 Task: Look for space in Hubli, India from 6th September, 2023 to 10th September, 2023 for 1 adult in price range Rs.10000 to Rs.15000. Place can be private room with 1  bedroom having 1 bed and 1 bathroom. Property type can be house, flat, guest house, hotel. Booking option can be shelf check-in. Required host language is English.
Action: Mouse moved to (402, 101)
Screenshot: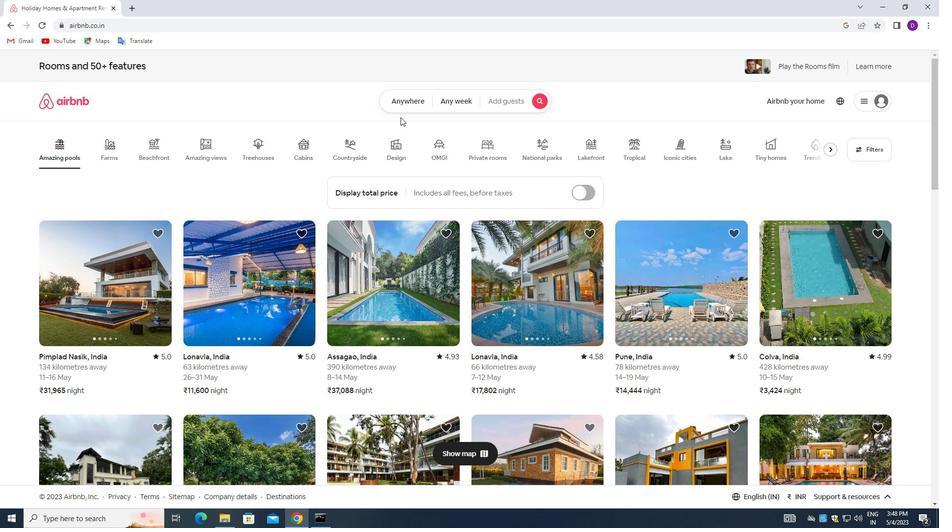 
Action: Mouse pressed left at (402, 101)
Screenshot: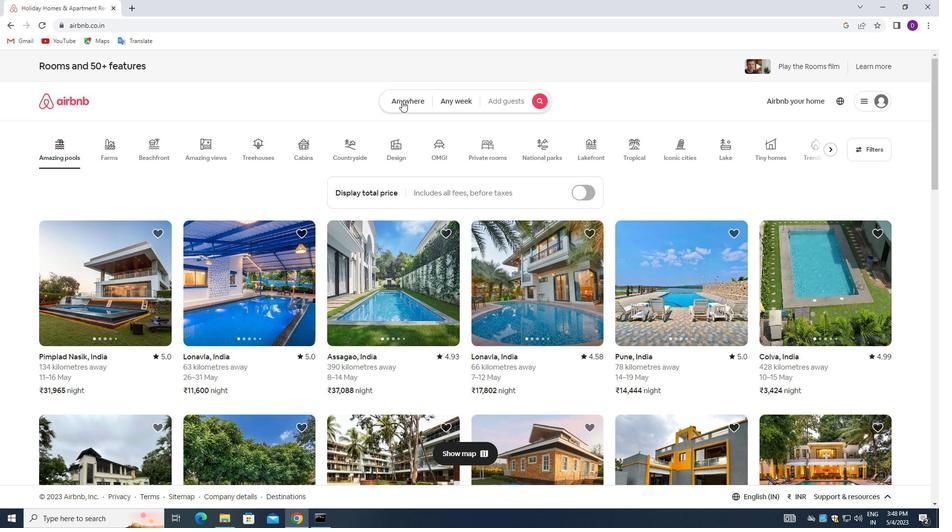 
Action: Mouse moved to (367, 145)
Screenshot: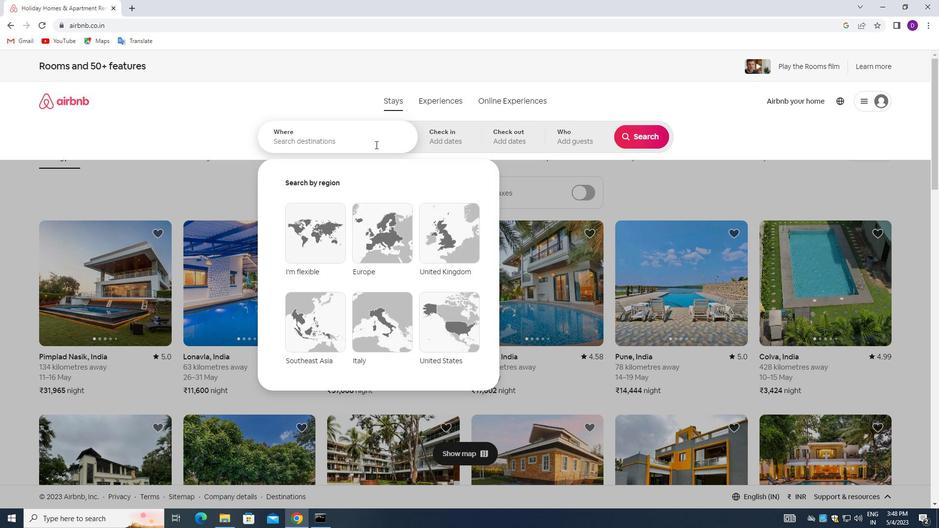 
Action: Mouse pressed left at (367, 145)
Screenshot: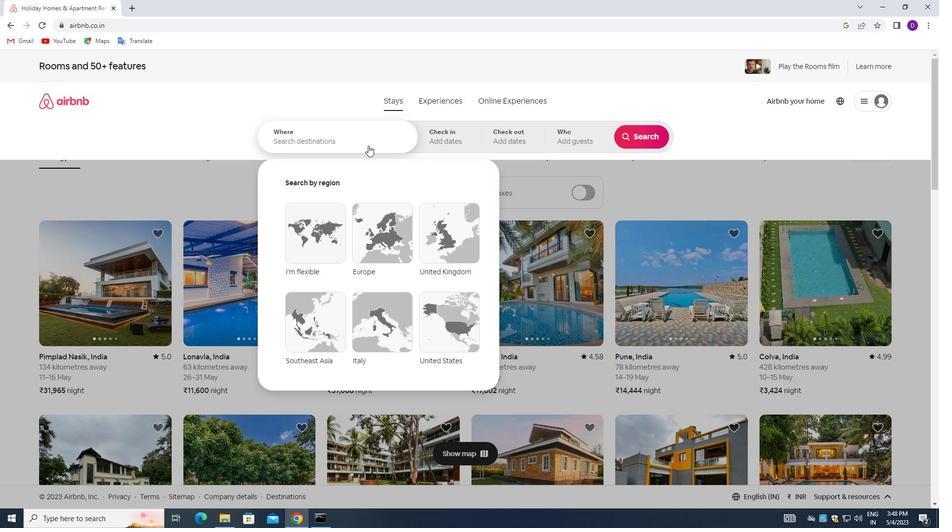 
Action: Mouse moved to (209, 122)
Screenshot: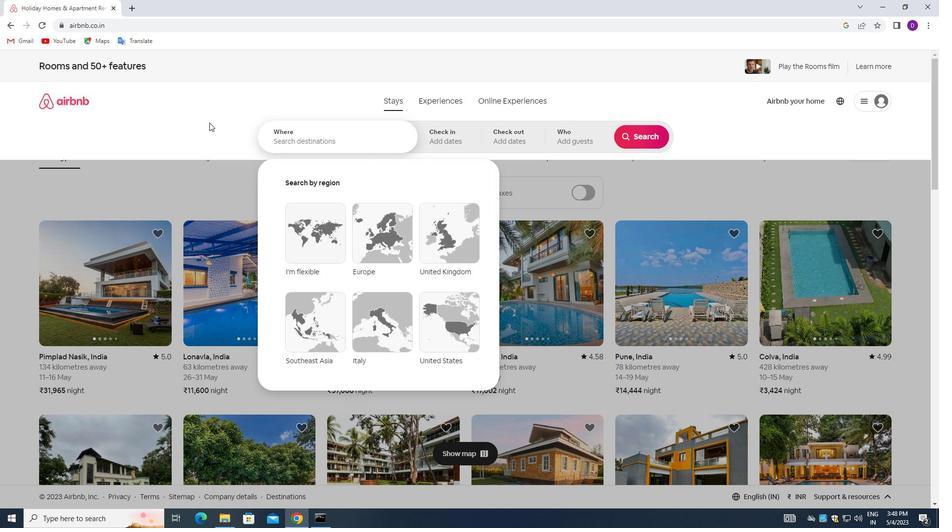 
Action: Key pressed <Key.shift>HUBLI,<Key.space><Key.shift>INDIA<Key.enter>
Screenshot: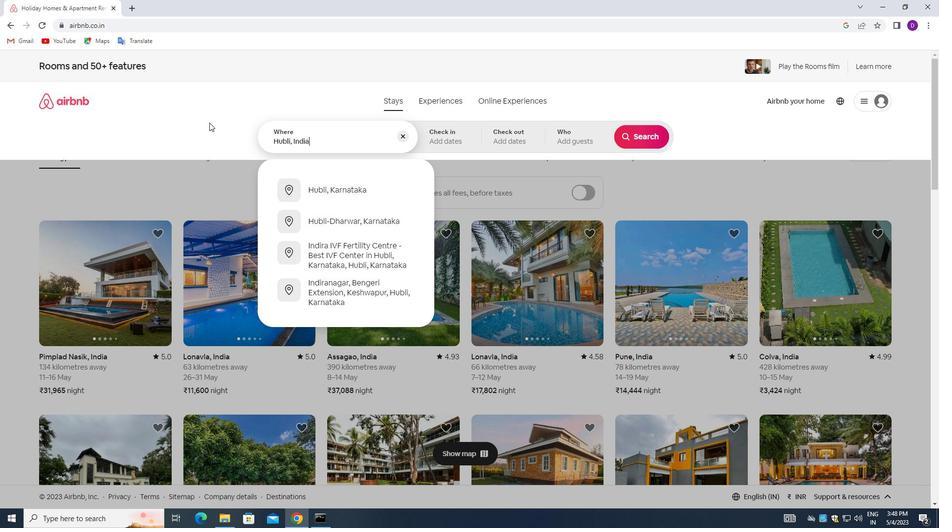 
Action: Mouse moved to (635, 219)
Screenshot: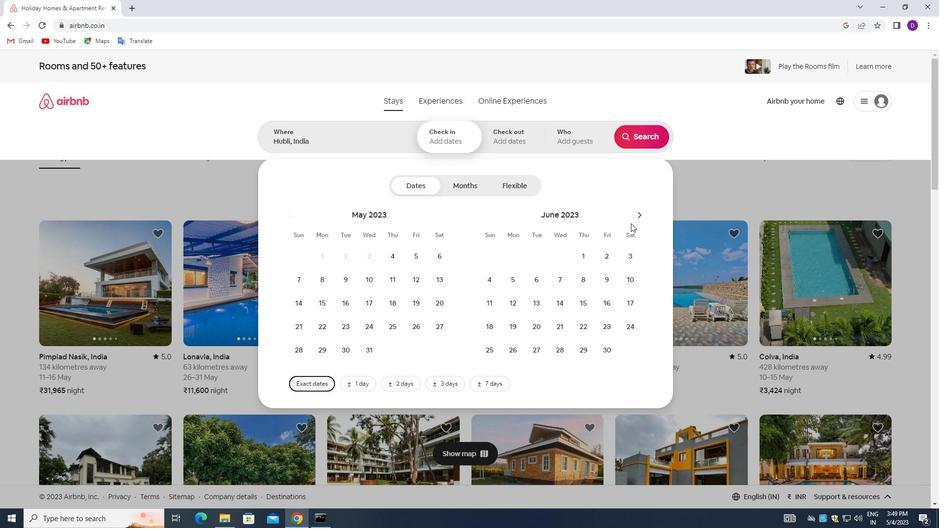 
Action: Mouse pressed left at (635, 219)
Screenshot: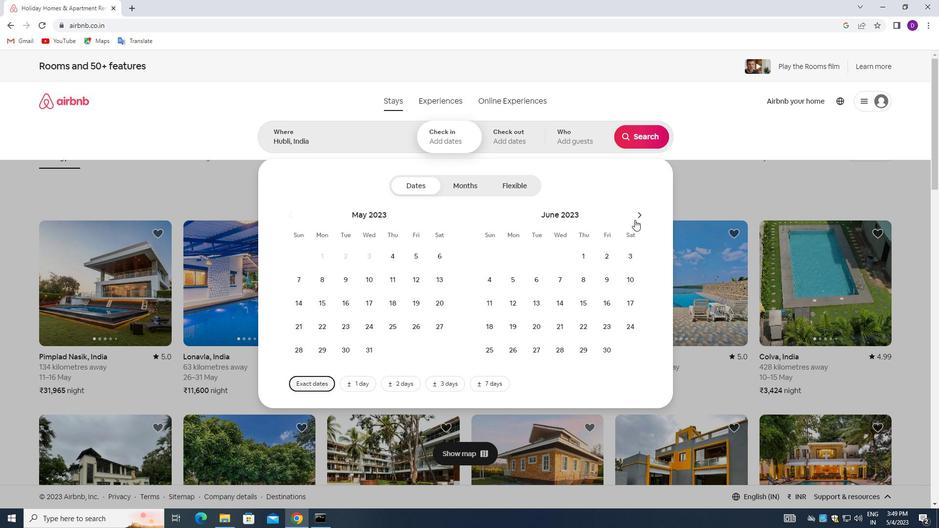 
Action: Mouse moved to (637, 218)
Screenshot: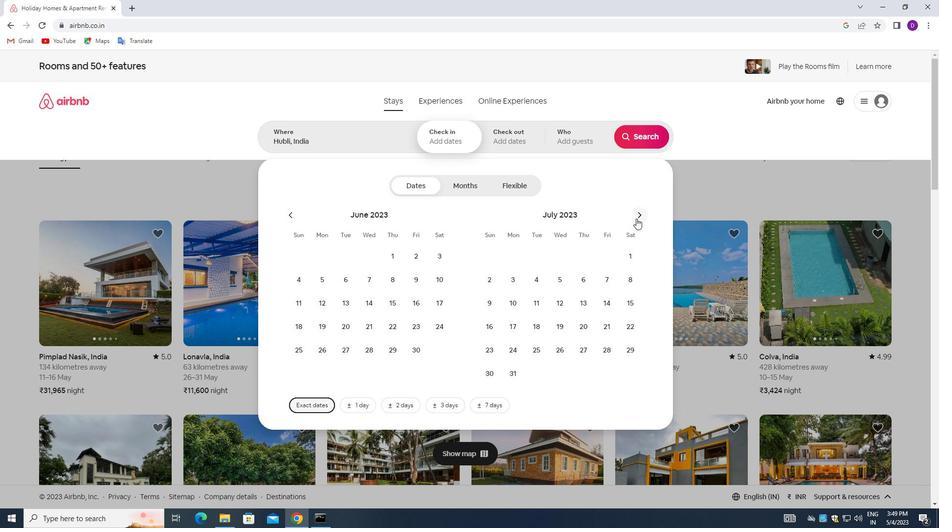 
Action: Mouse pressed left at (637, 218)
Screenshot: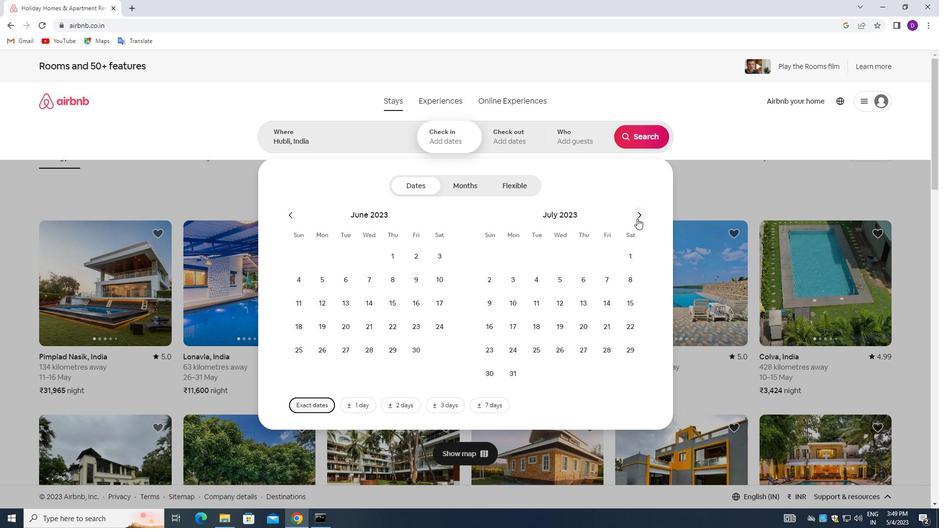 
Action: Mouse pressed left at (637, 218)
Screenshot: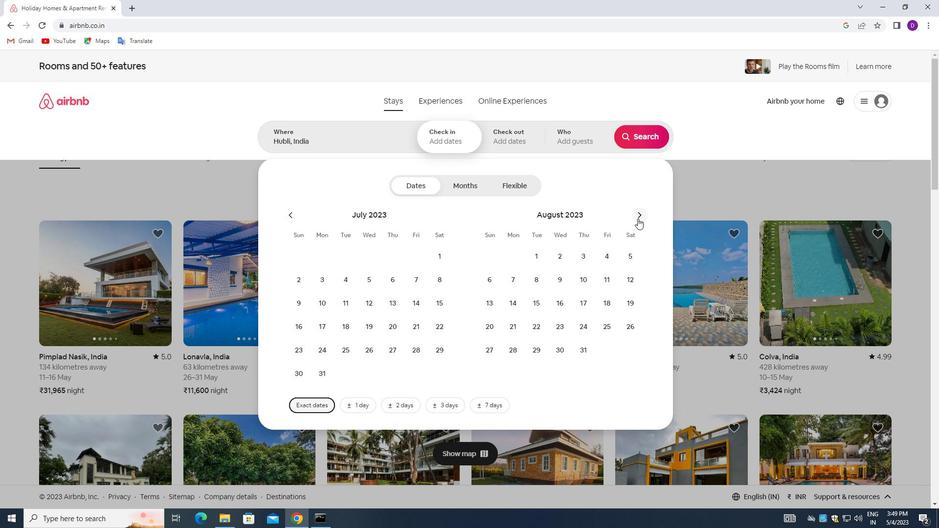 
Action: Mouse moved to (561, 275)
Screenshot: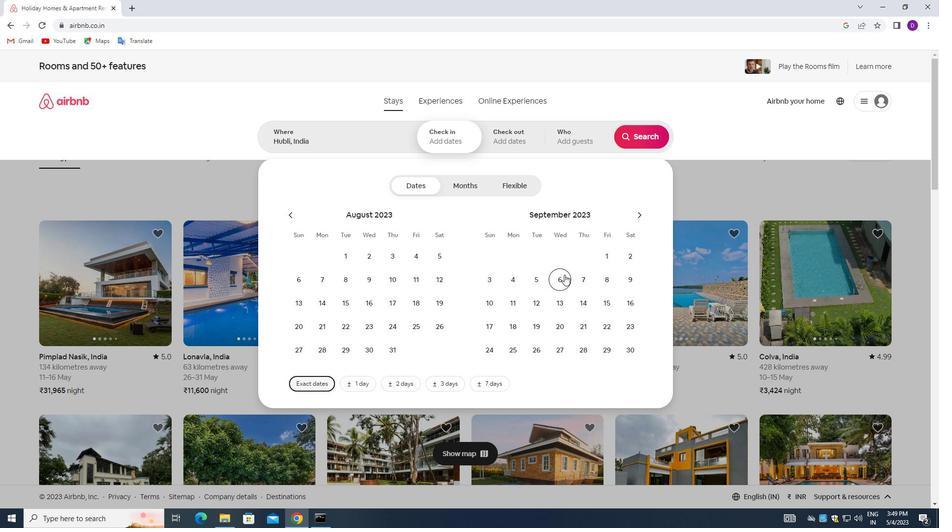 
Action: Mouse pressed left at (561, 275)
Screenshot: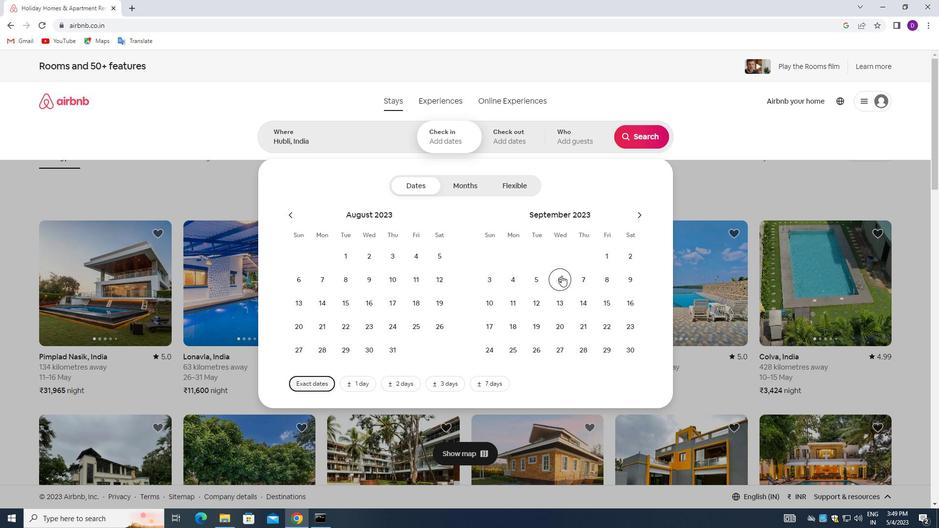 
Action: Mouse moved to (497, 300)
Screenshot: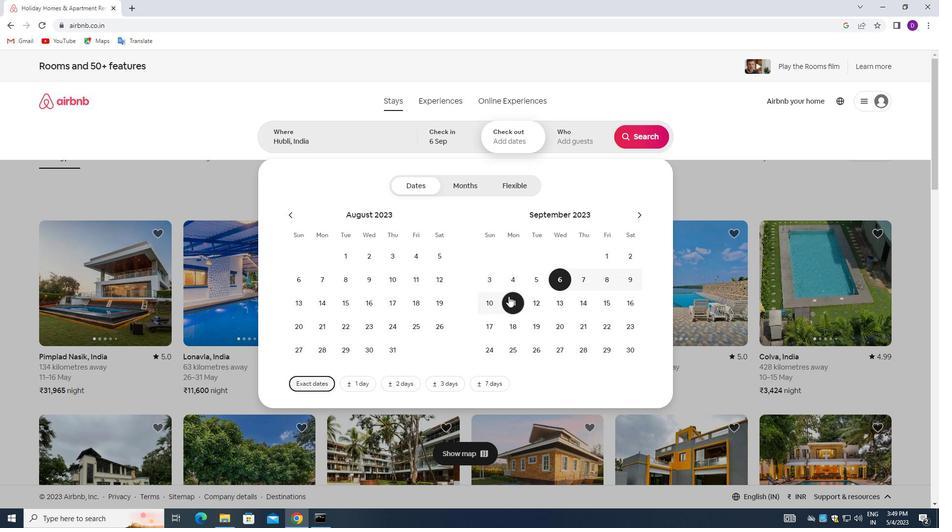 
Action: Mouse pressed left at (497, 300)
Screenshot: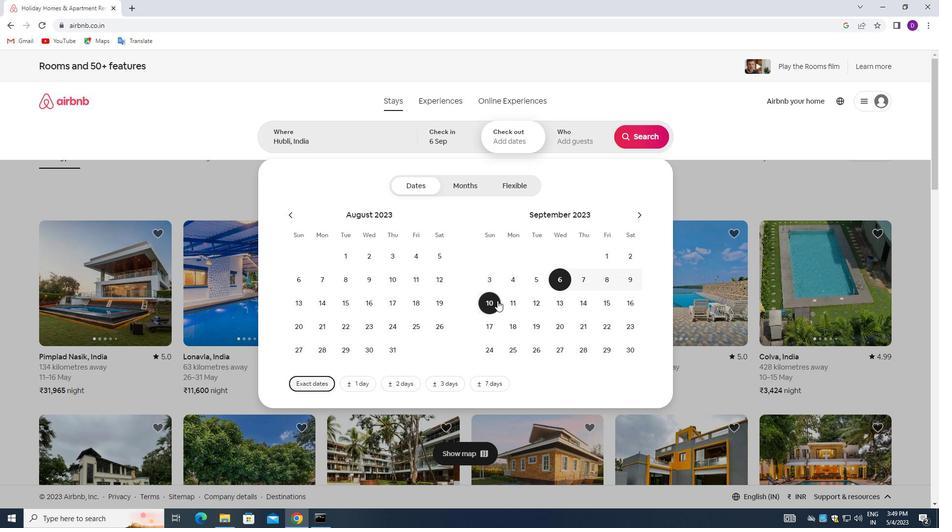 
Action: Mouse moved to (573, 140)
Screenshot: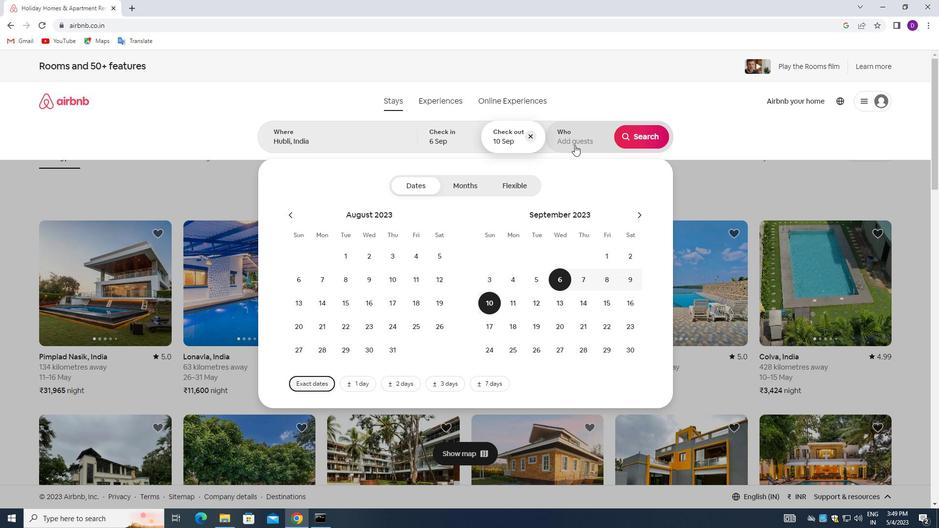 
Action: Mouse pressed left at (573, 140)
Screenshot: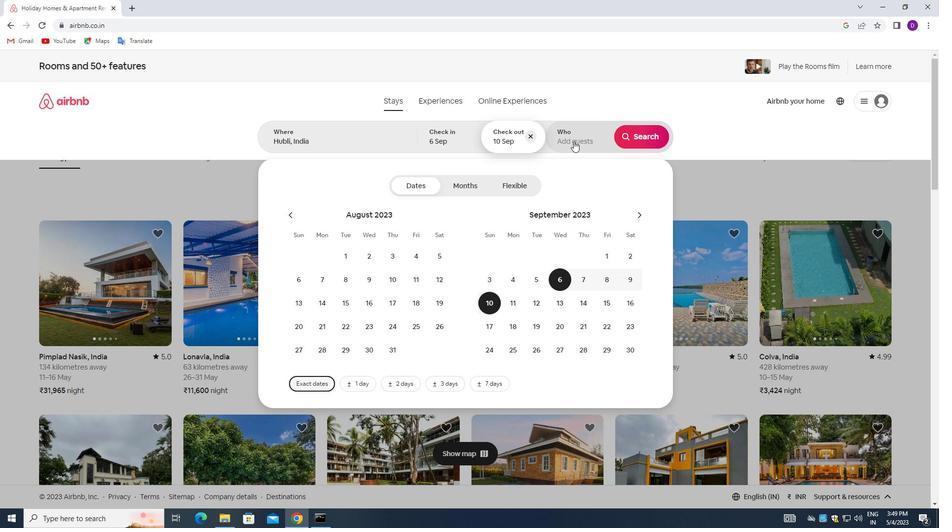 
Action: Mouse moved to (643, 189)
Screenshot: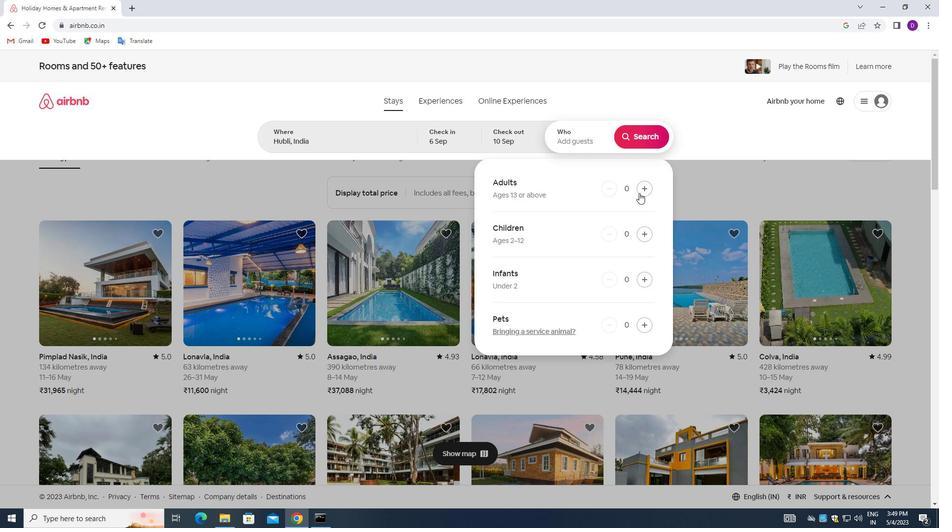 
Action: Mouse pressed left at (643, 189)
Screenshot: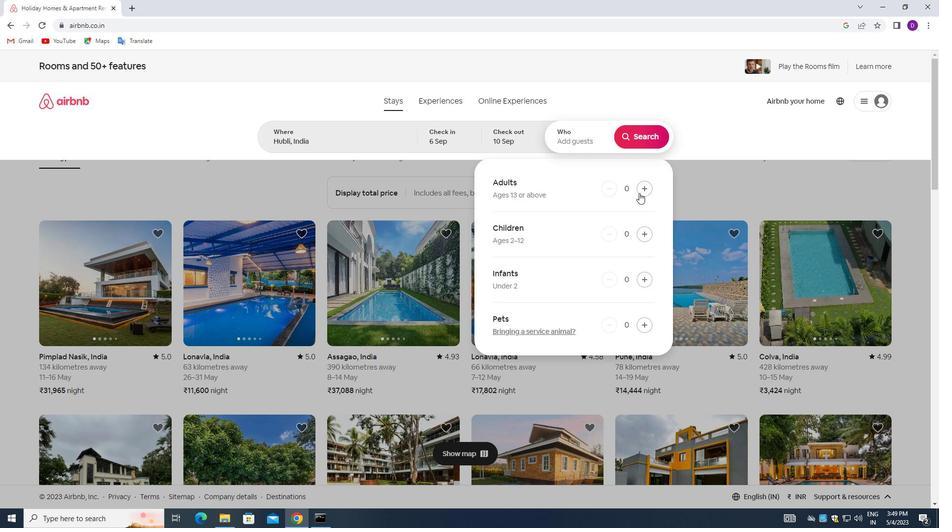 
Action: Mouse moved to (643, 136)
Screenshot: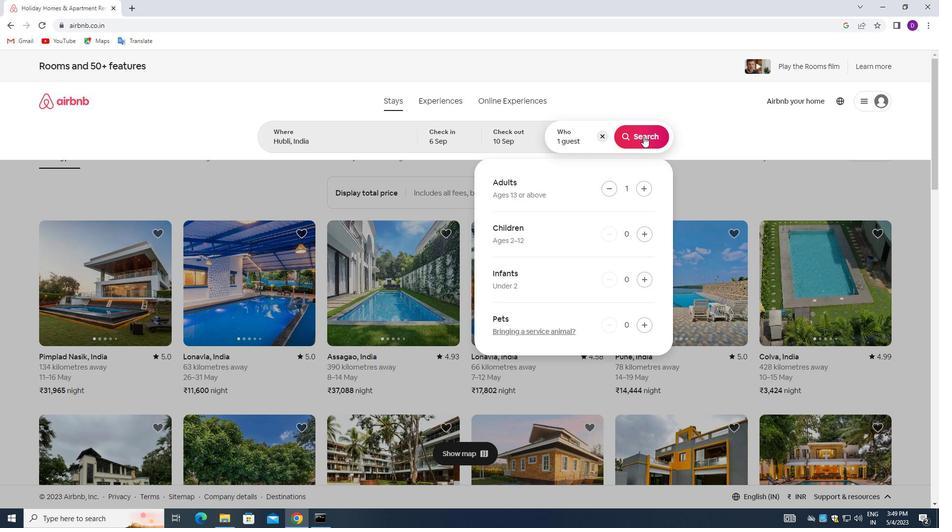 
Action: Mouse pressed left at (643, 136)
Screenshot: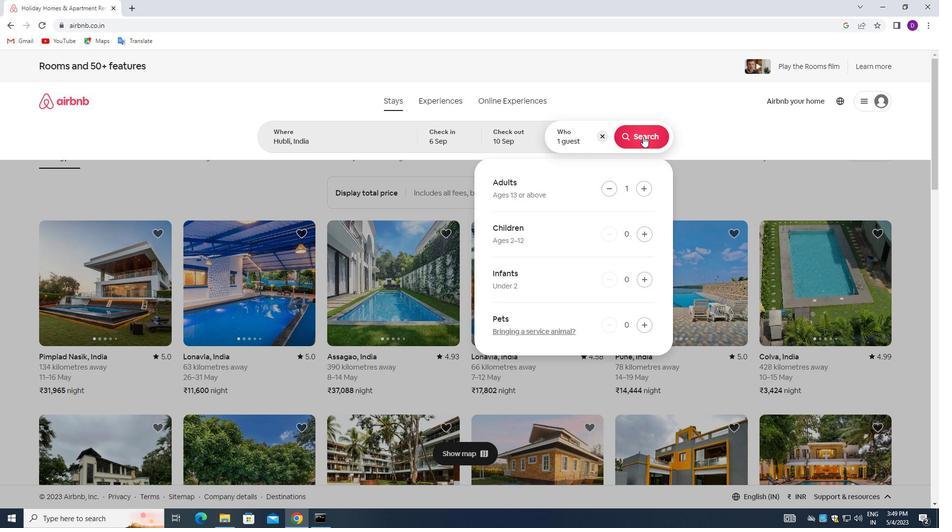 
Action: Mouse moved to (886, 108)
Screenshot: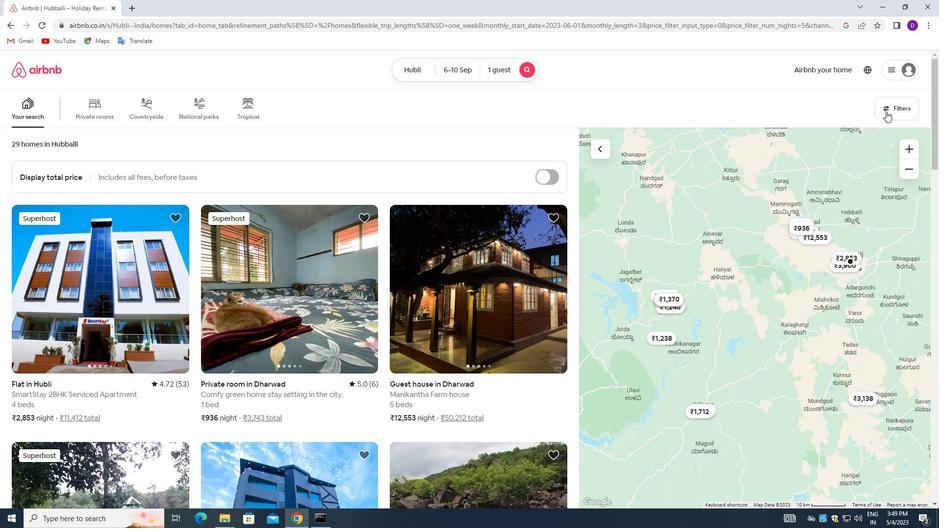 
Action: Mouse pressed left at (886, 108)
Screenshot: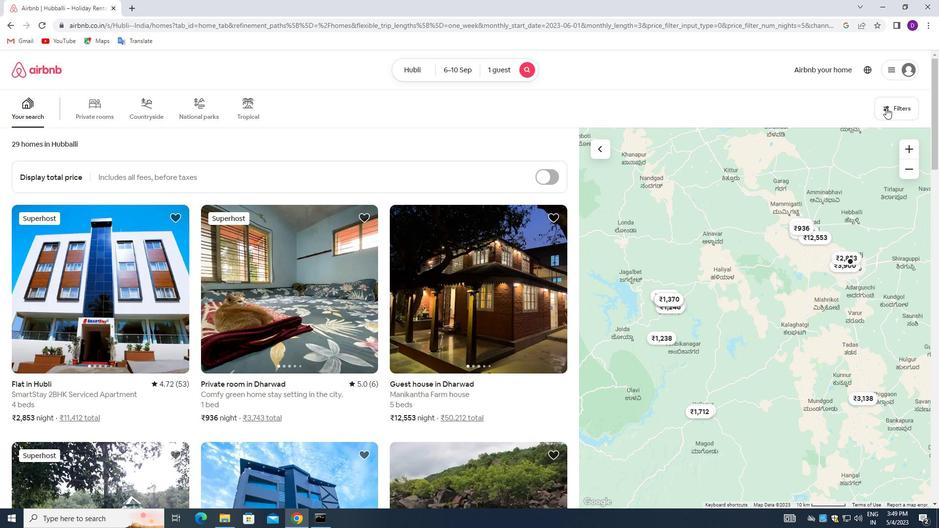 
Action: Mouse moved to (348, 233)
Screenshot: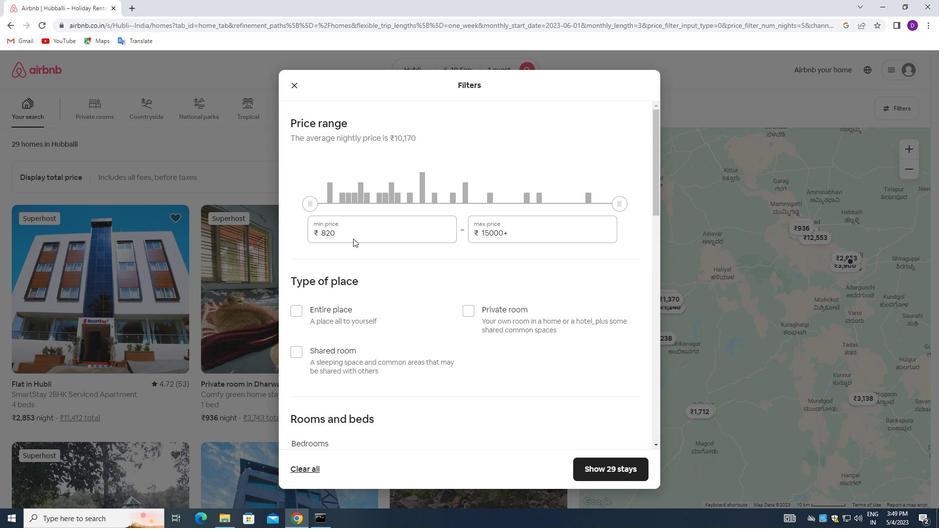 
Action: Mouse pressed left at (348, 233)
Screenshot: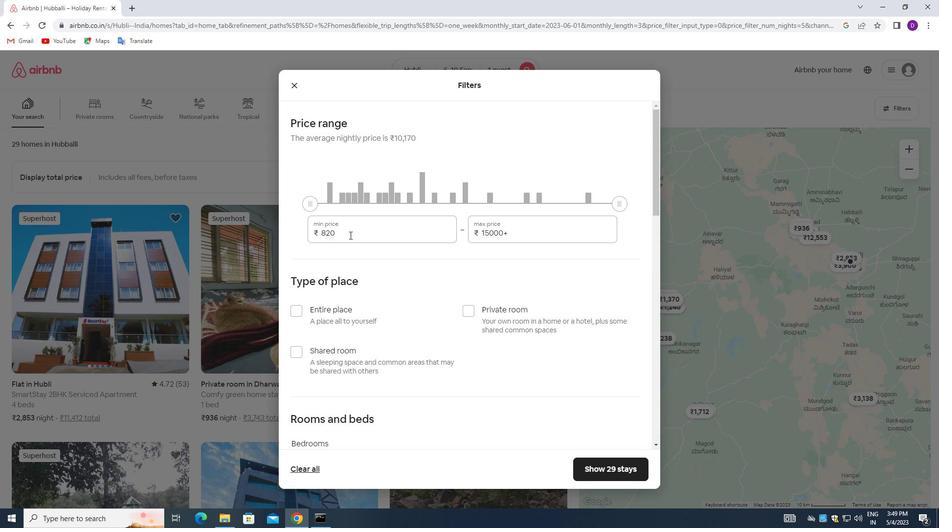
Action: Mouse pressed left at (348, 233)
Screenshot: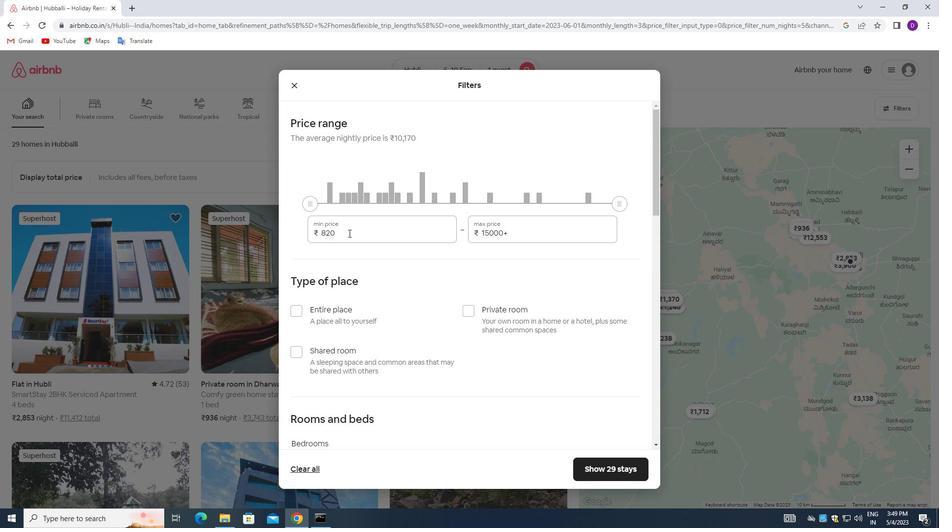 
Action: Key pressed 10000<Key.tab>15000
Screenshot: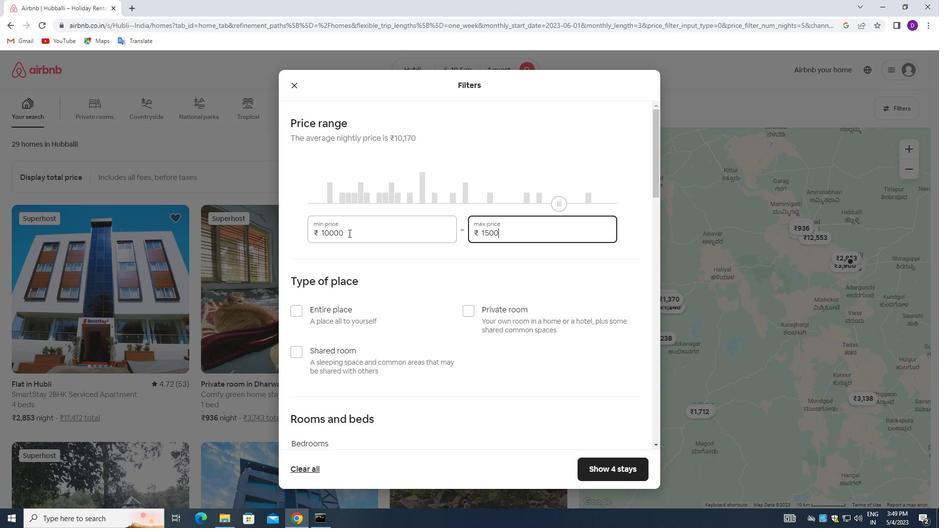 
Action: Mouse moved to (464, 310)
Screenshot: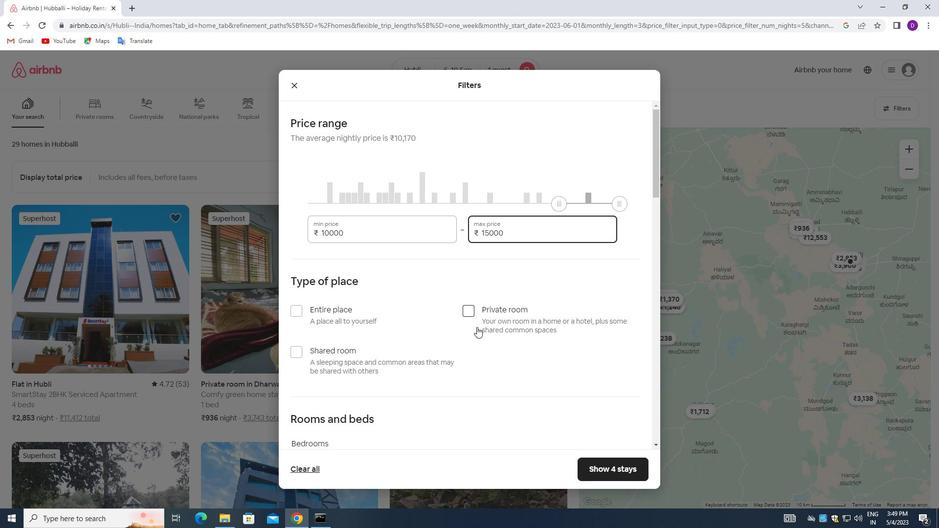 
Action: Mouse pressed left at (464, 310)
Screenshot: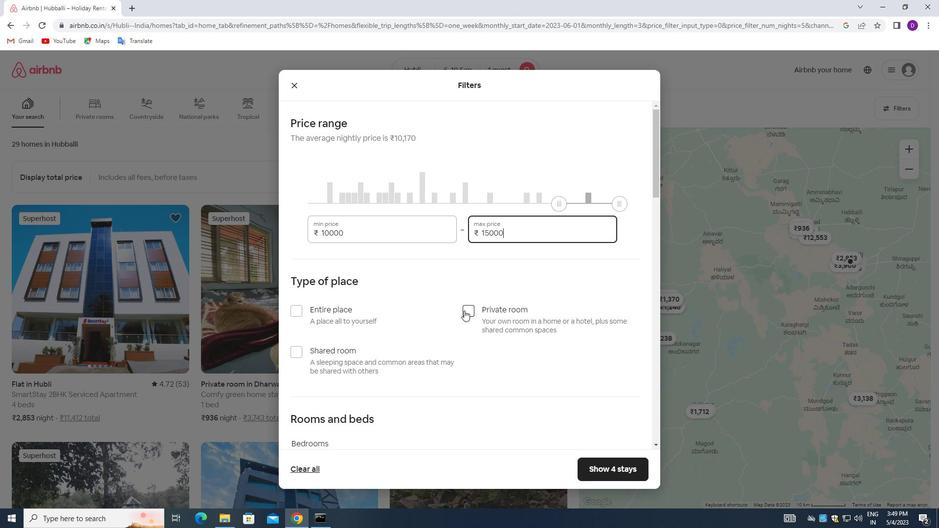 
Action: Mouse moved to (472, 321)
Screenshot: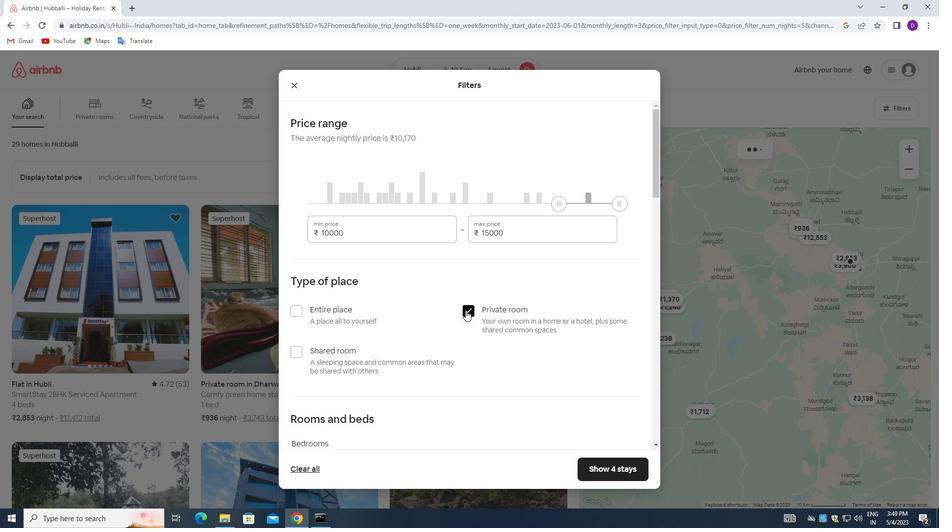 
Action: Mouse scrolled (472, 320) with delta (0, 0)
Screenshot: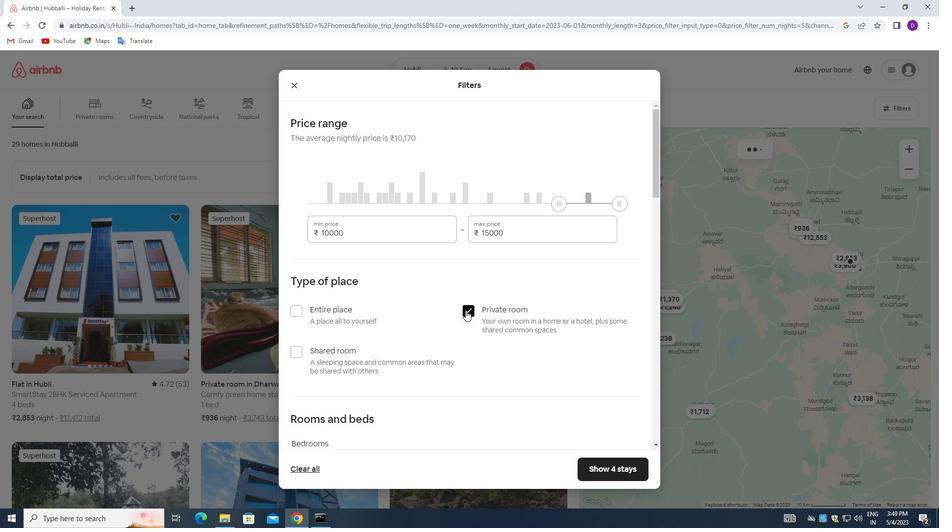
Action: Mouse moved to (473, 326)
Screenshot: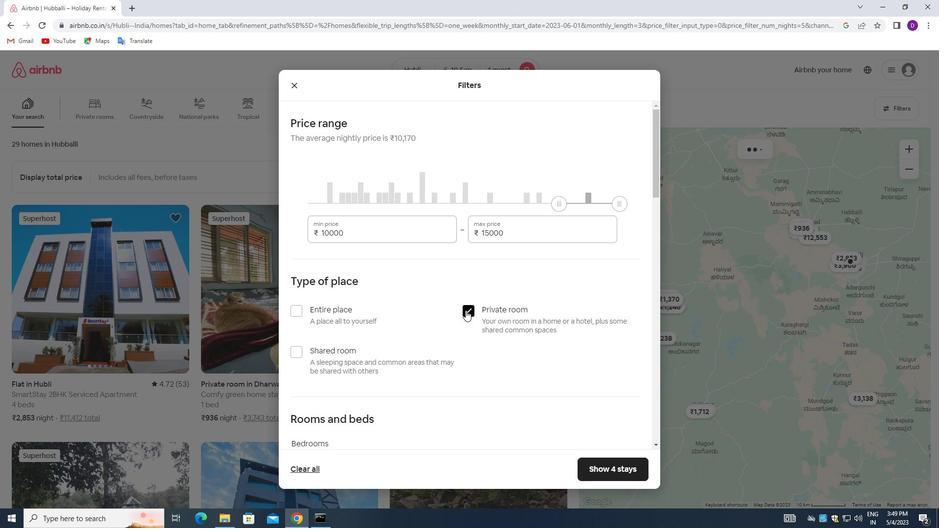 
Action: Mouse scrolled (473, 325) with delta (0, 0)
Screenshot: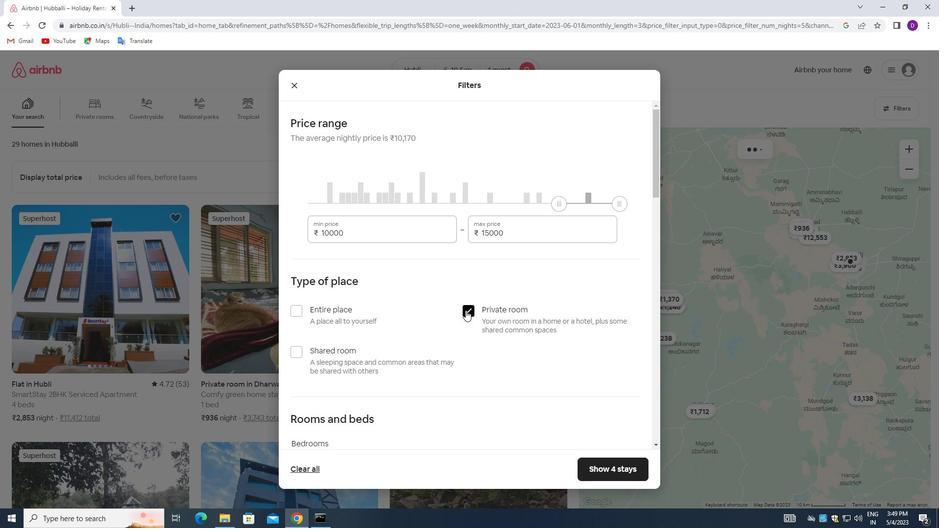 
Action: Mouse moved to (471, 327)
Screenshot: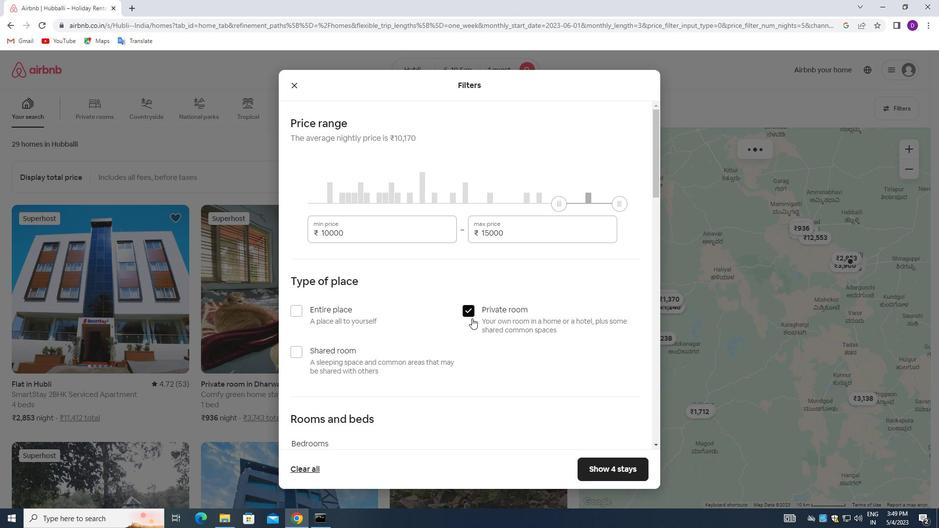 
Action: Mouse scrolled (471, 327) with delta (0, 0)
Screenshot: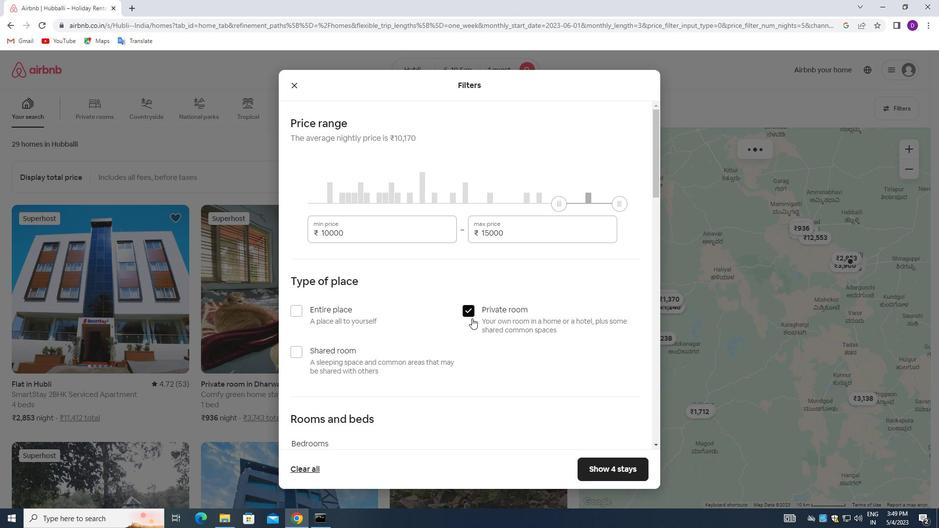 
Action: Mouse moved to (470, 327)
Screenshot: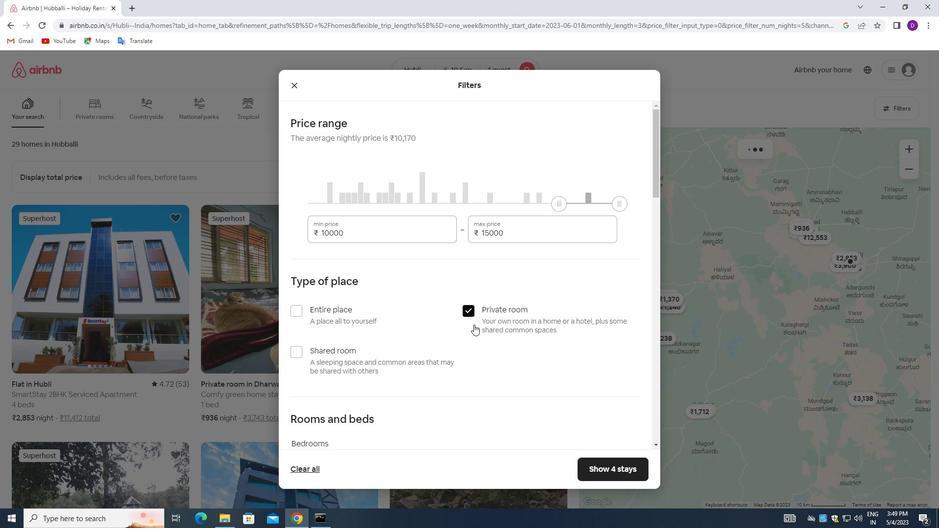 
Action: Mouse scrolled (470, 327) with delta (0, 0)
Screenshot: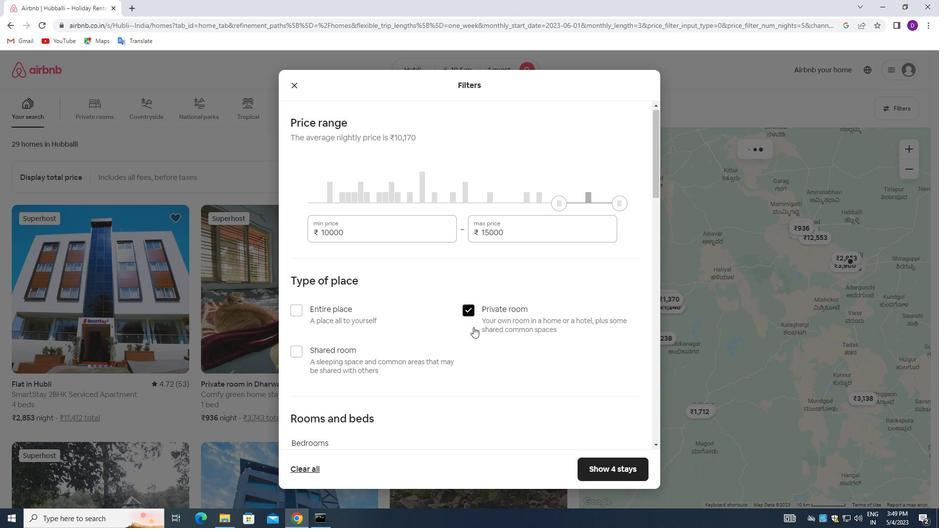 
Action: Mouse moved to (463, 329)
Screenshot: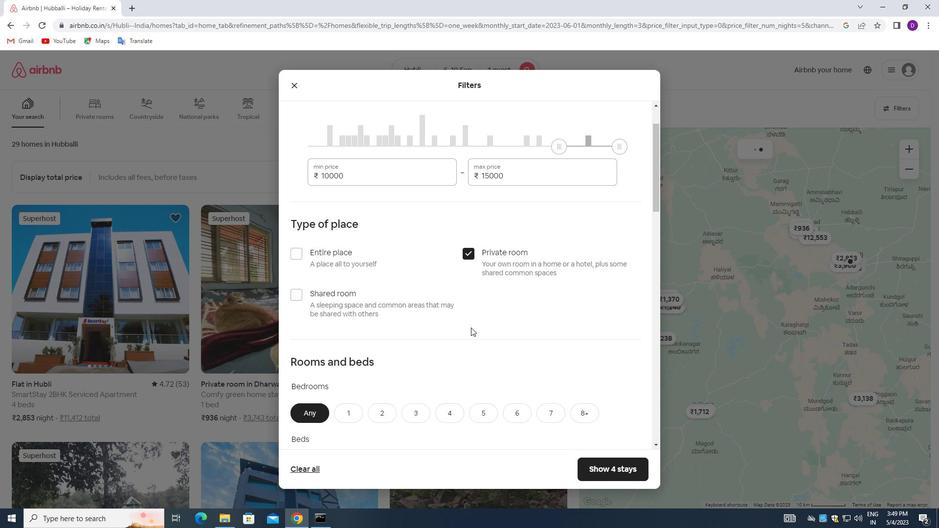 
Action: Mouse scrolled (463, 329) with delta (0, 0)
Screenshot: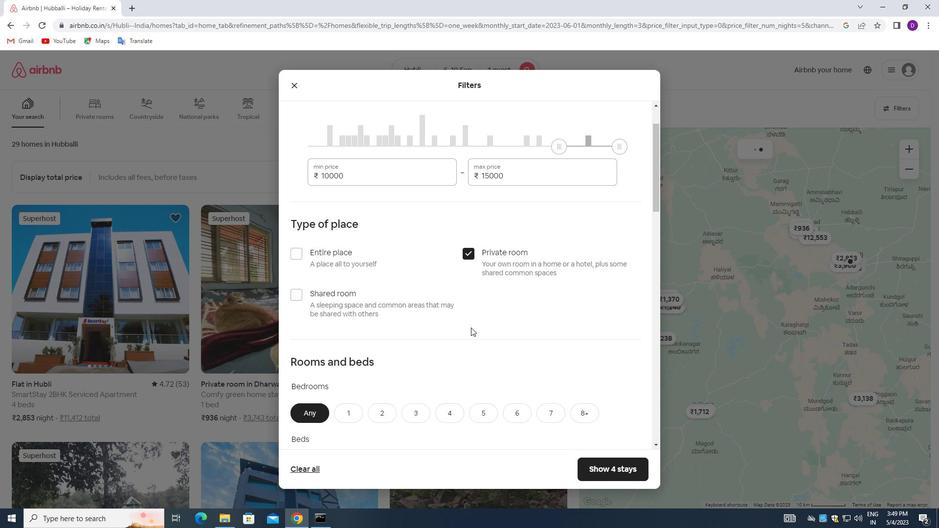 
Action: Mouse moved to (346, 234)
Screenshot: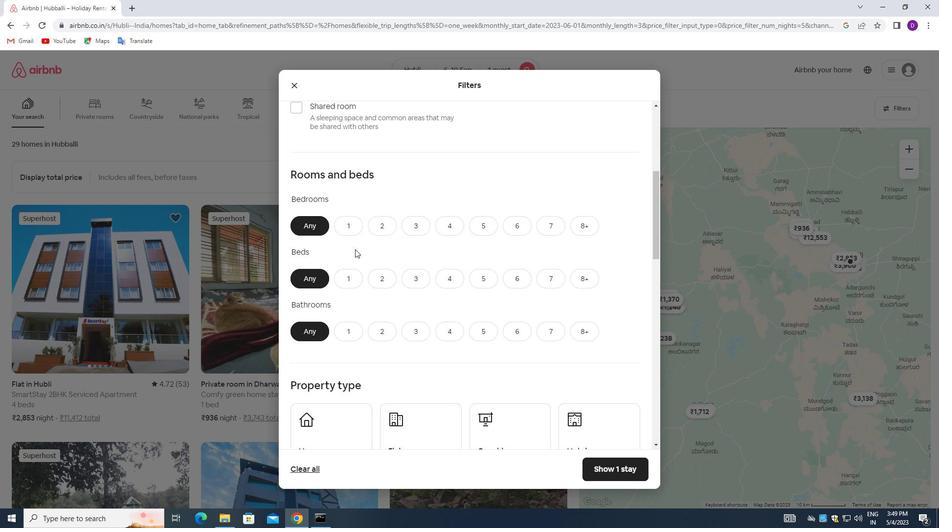 
Action: Mouse pressed left at (346, 234)
Screenshot: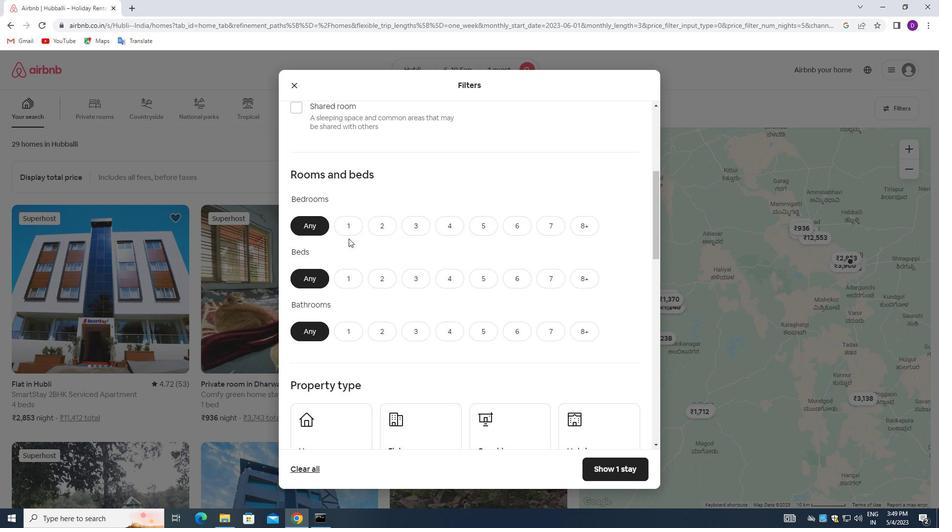 
Action: Mouse moved to (349, 274)
Screenshot: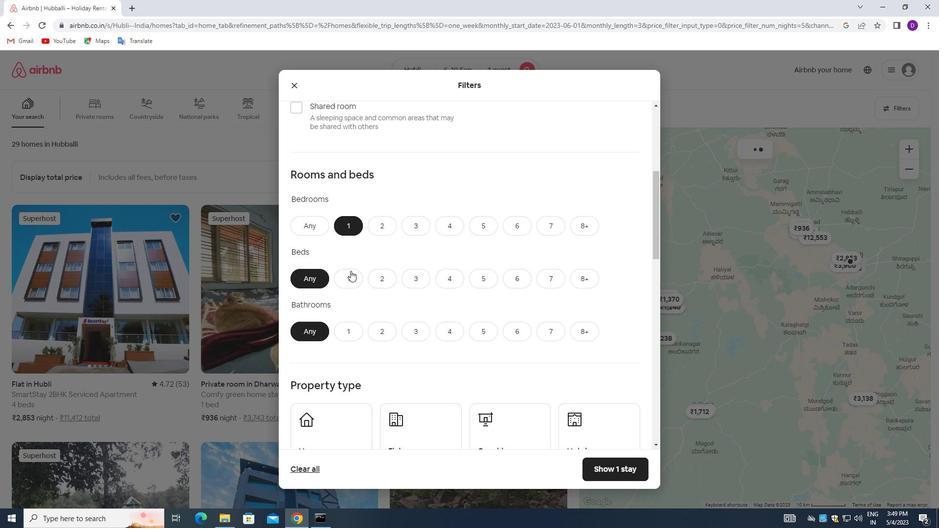 
Action: Mouse pressed left at (349, 274)
Screenshot: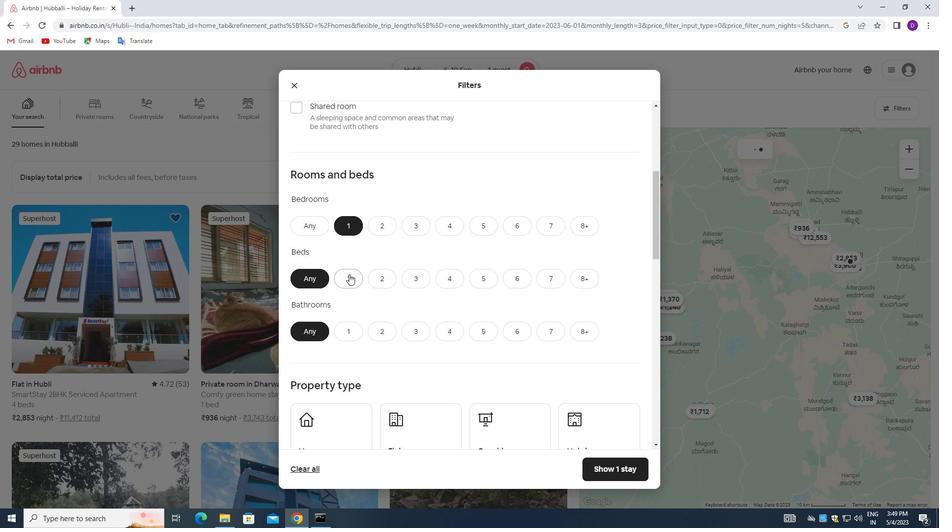 
Action: Mouse moved to (350, 323)
Screenshot: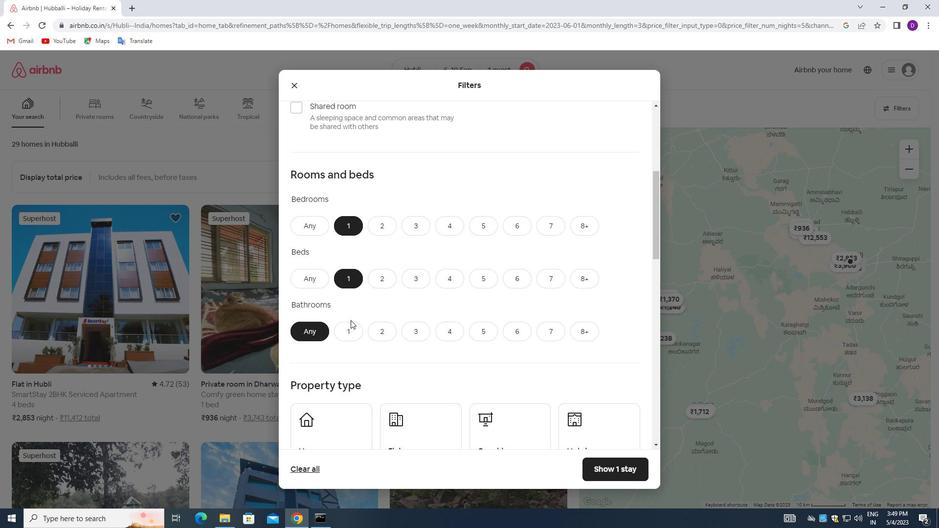 
Action: Mouse pressed left at (350, 323)
Screenshot: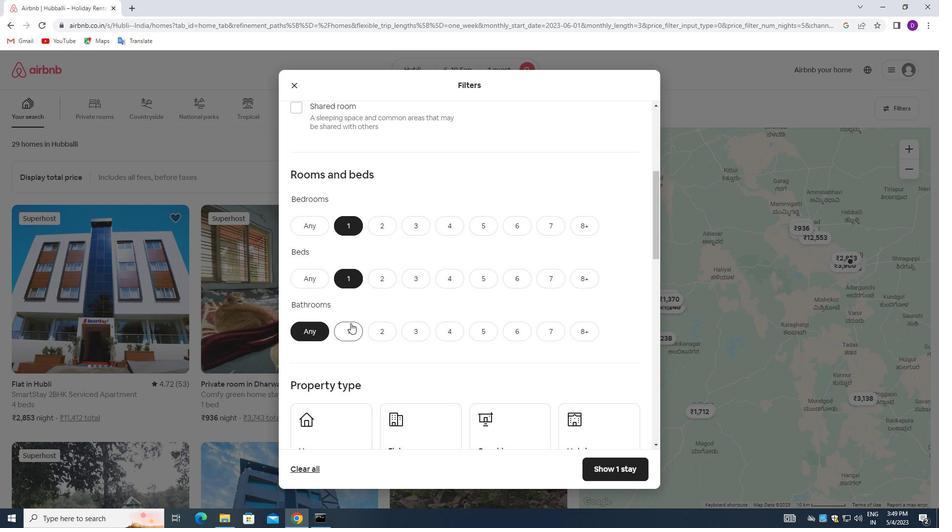 
Action: Mouse moved to (380, 317)
Screenshot: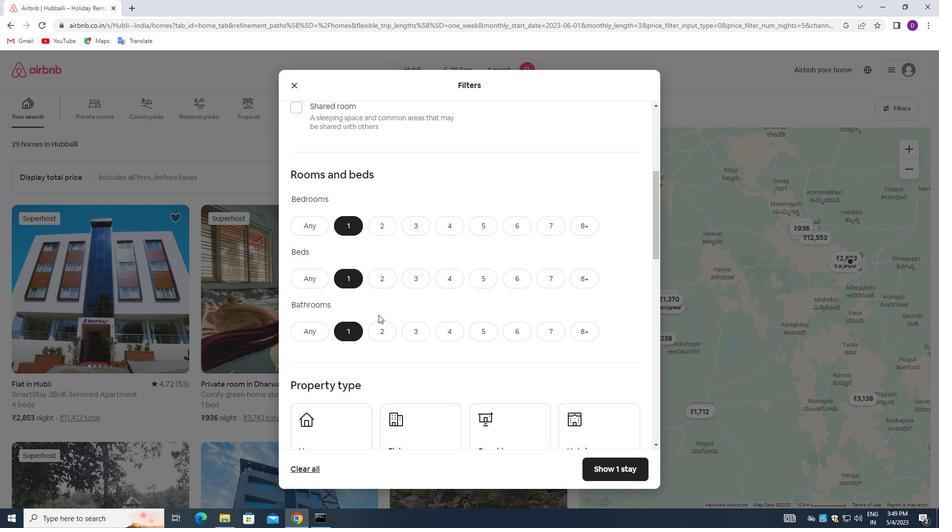 
Action: Mouse scrolled (380, 317) with delta (0, 0)
Screenshot: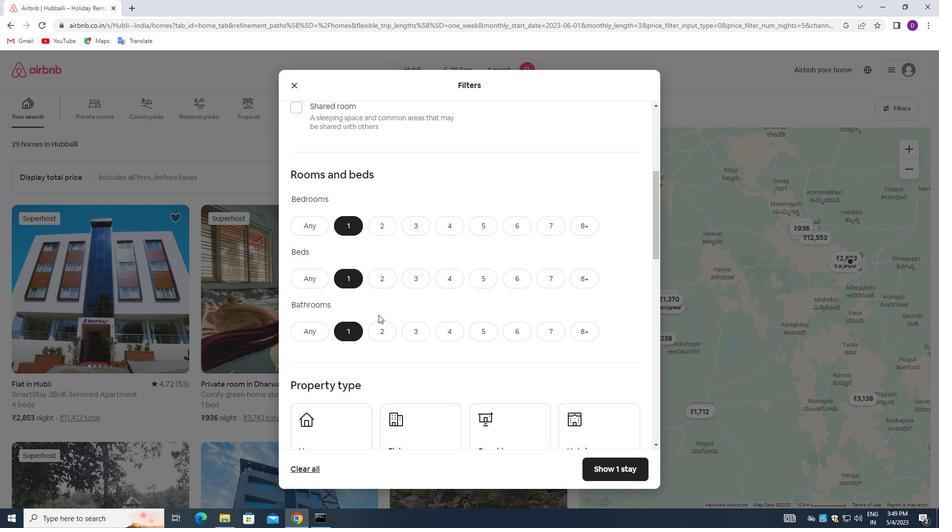 
Action: Mouse moved to (380, 318)
Screenshot: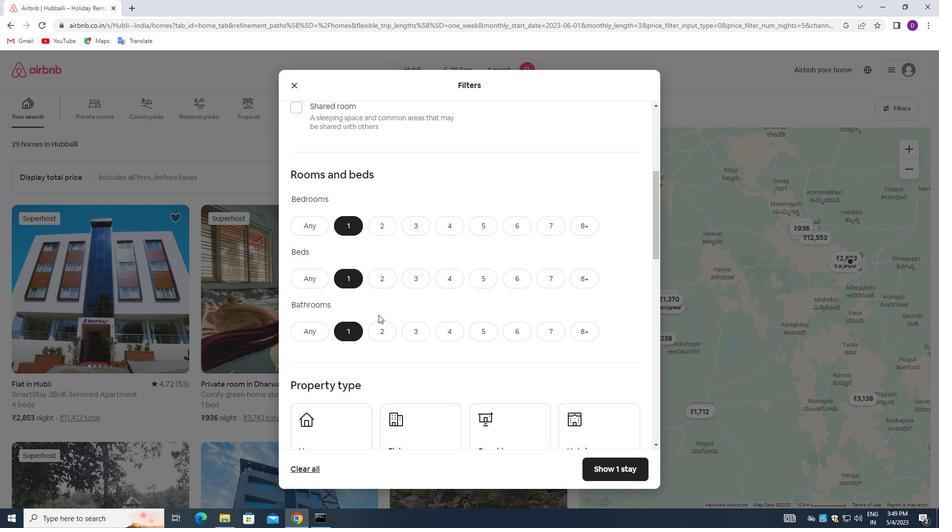
Action: Mouse scrolled (380, 317) with delta (0, 0)
Screenshot: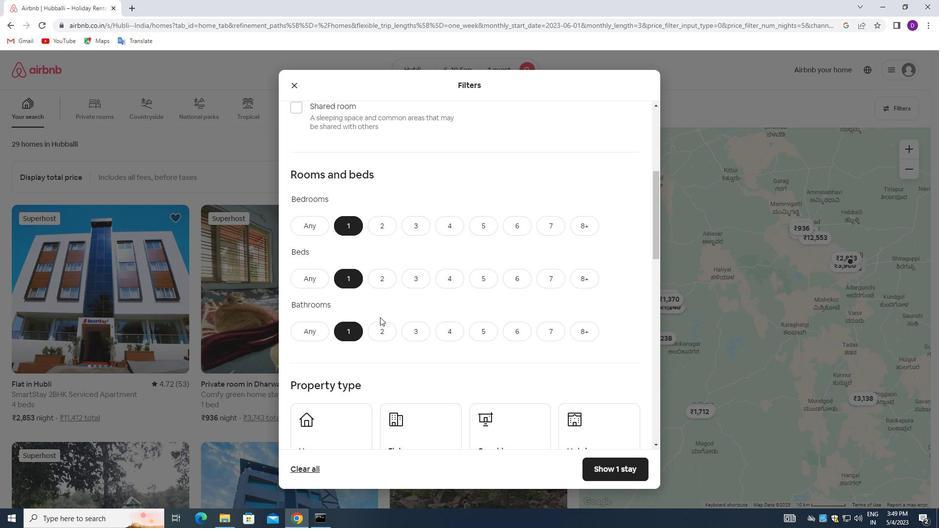 
Action: Mouse moved to (358, 332)
Screenshot: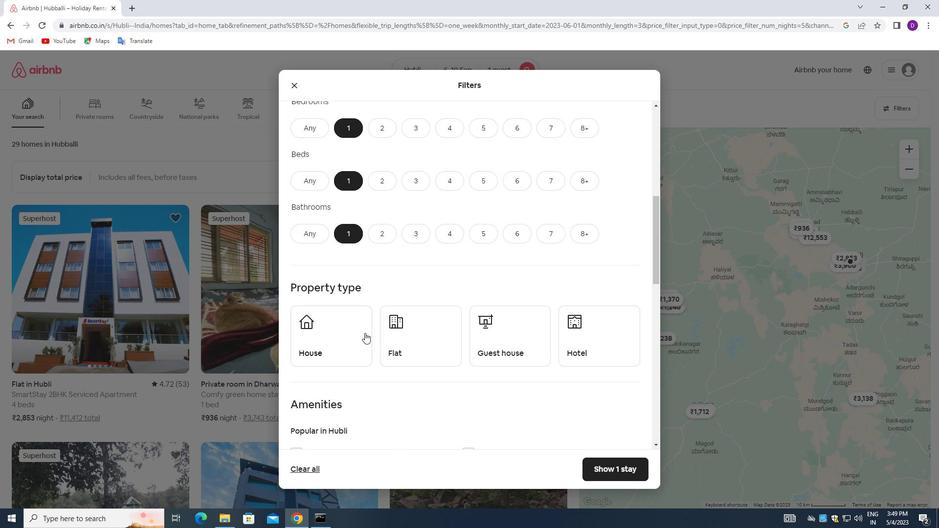 
Action: Mouse pressed left at (358, 332)
Screenshot: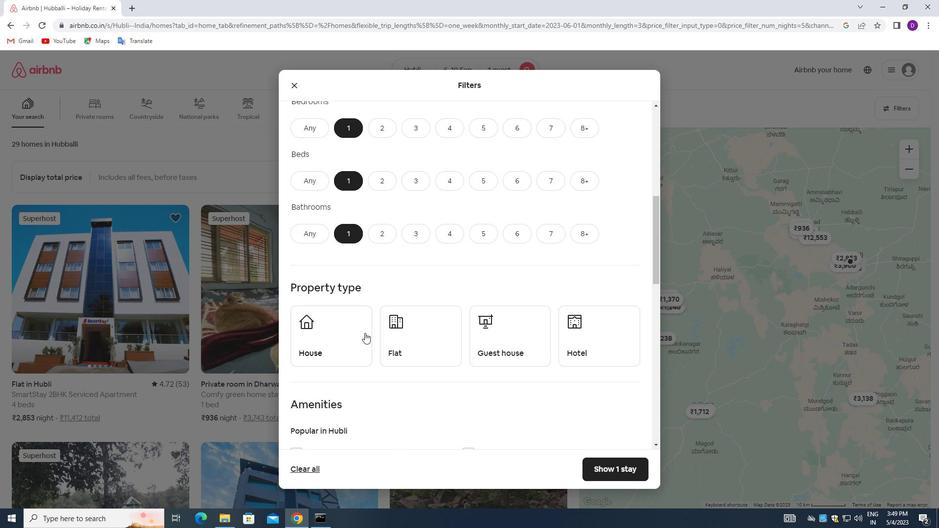 
Action: Mouse moved to (419, 330)
Screenshot: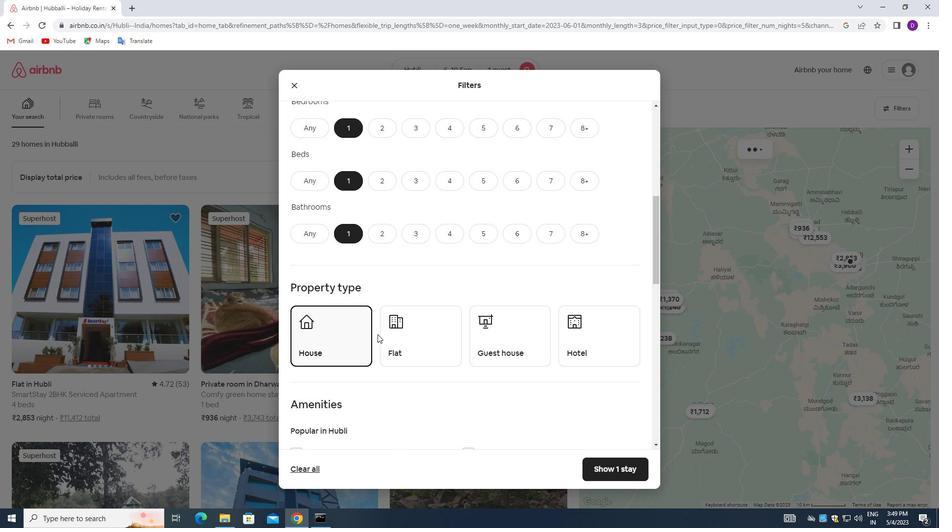 
Action: Mouse pressed left at (419, 330)
Screenshot: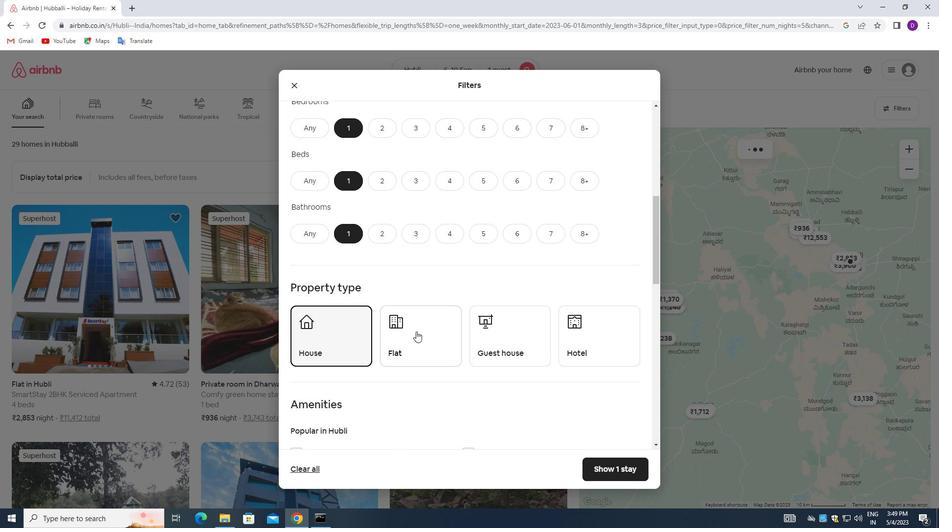 
Action: Mouse moved to (507, 334)
Screenshot: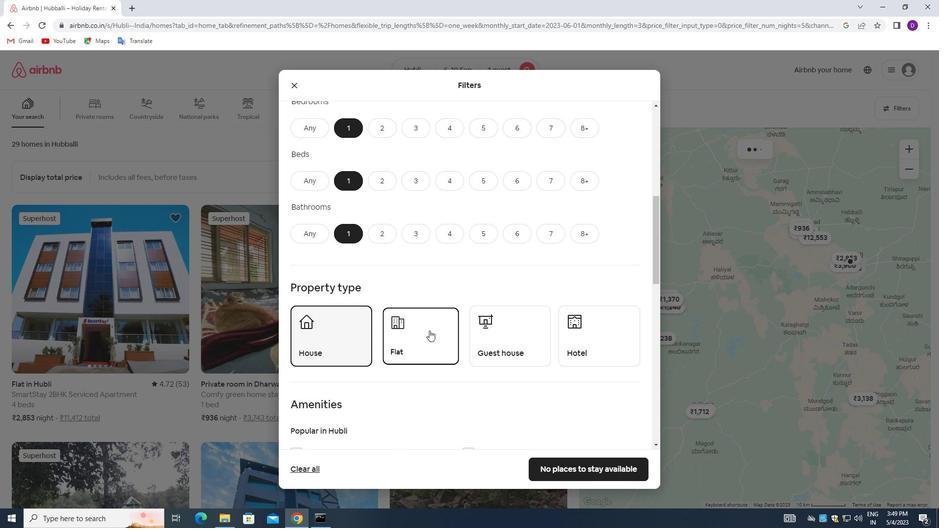
Action: Mouse pressed left at (507, 334)
Screenshot: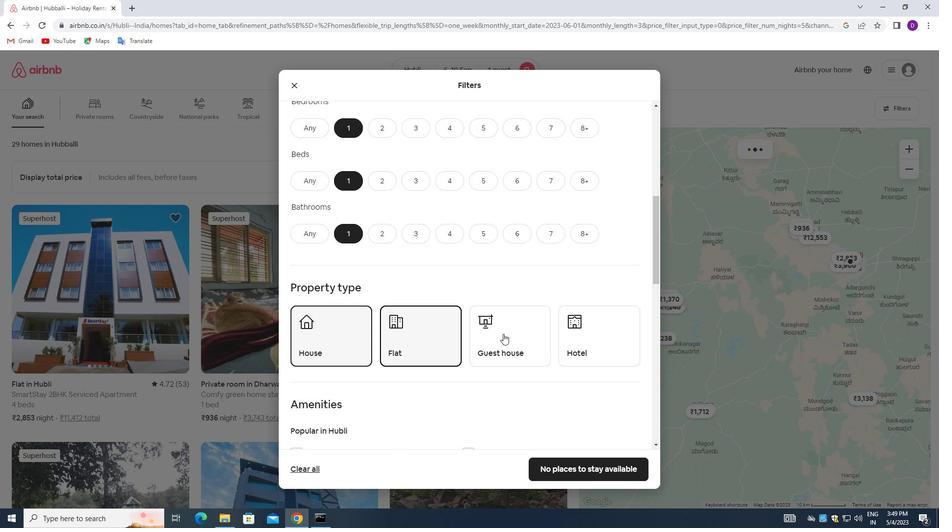 
Action: Mouse moved to (602, 337)
Screenshot: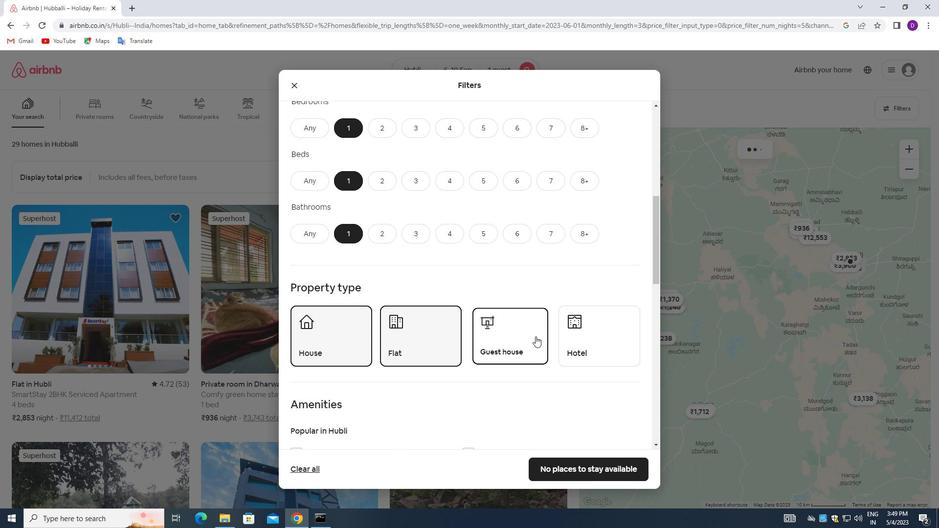 
Action: Mouse pressed left at (602, 337)
Screenshot: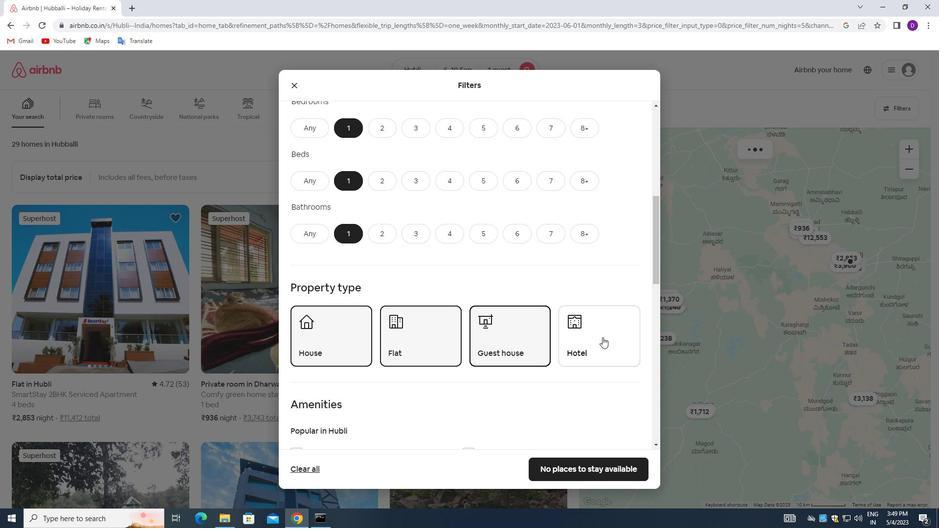 
Action: Mouse moved to (438, 323)
Screenshot: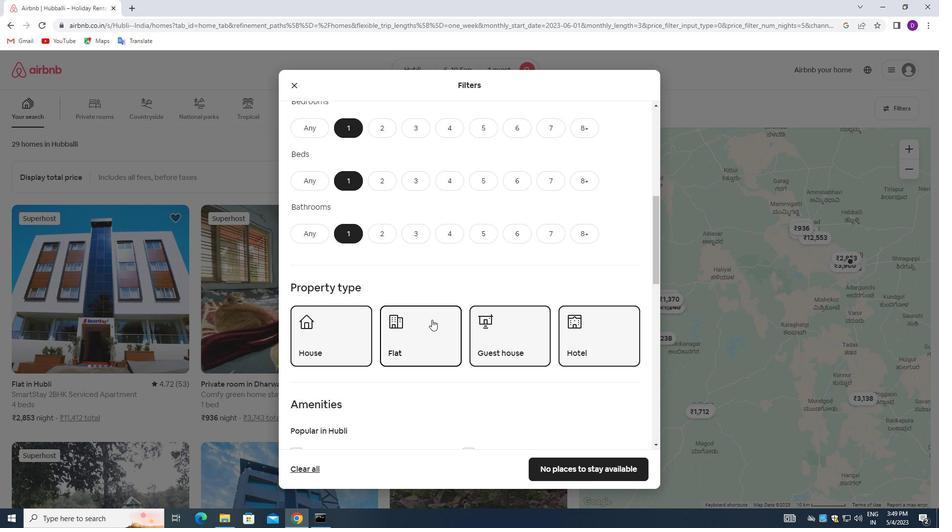 
Action: Mouse scrolled (438, 322) with delta (0, 0)
Screenshot: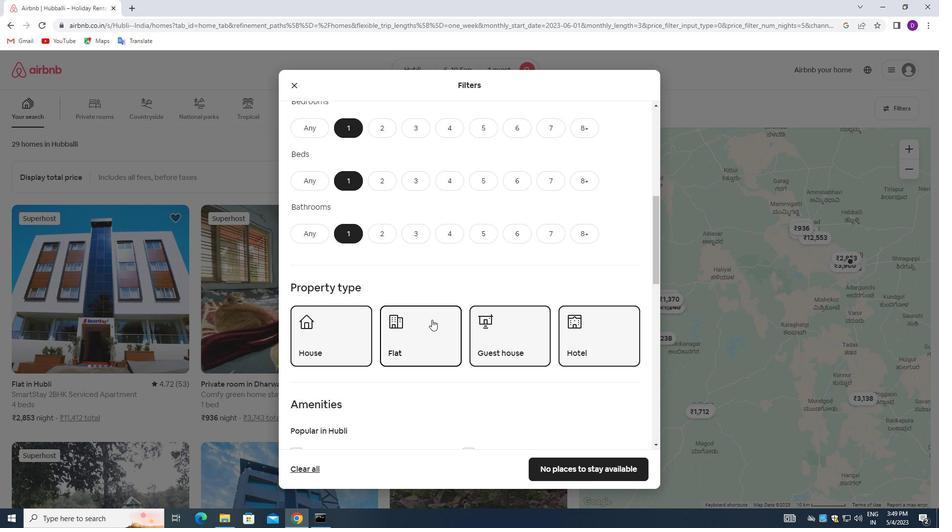 
Action: Mouse moved to (440, 324)
Screenshot: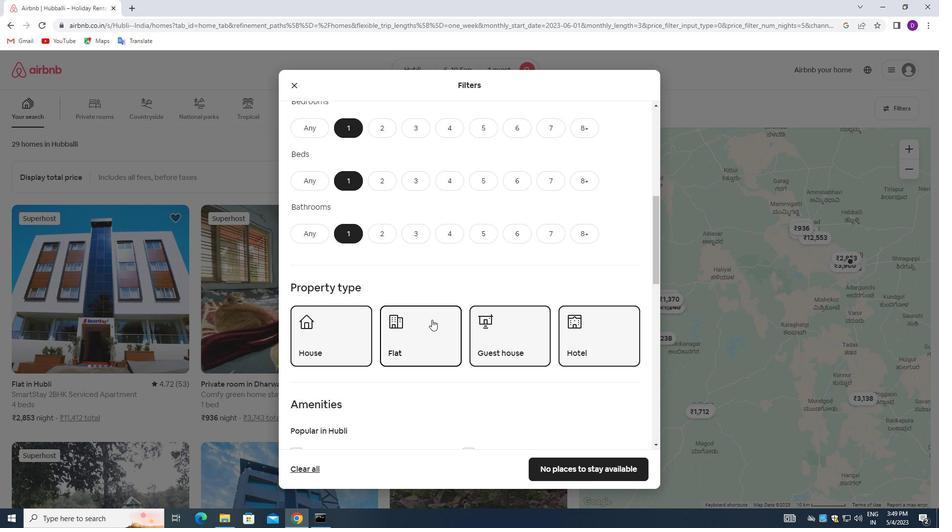 
Action: Mouse scrolled (440, 323) with delta (0, 0)
Screenshot: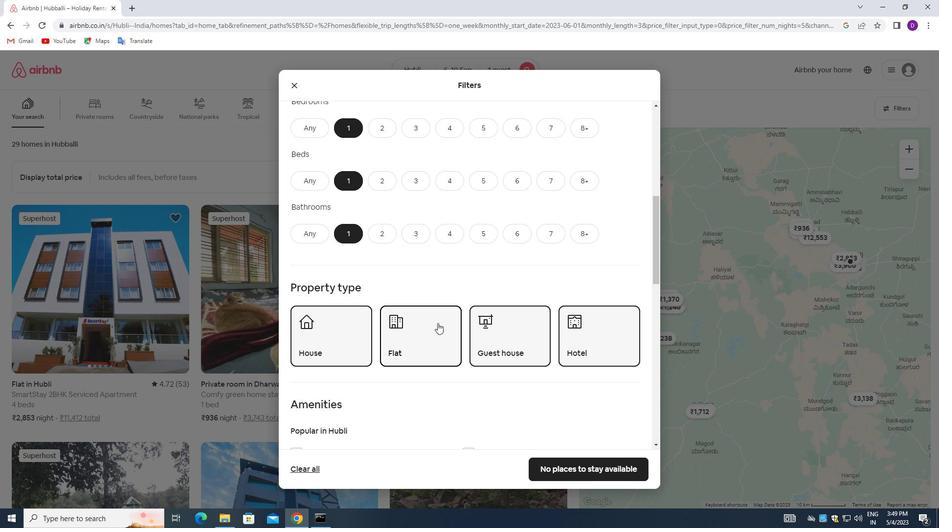 
Action: Mouse moved to (441, 324)
Screenshot: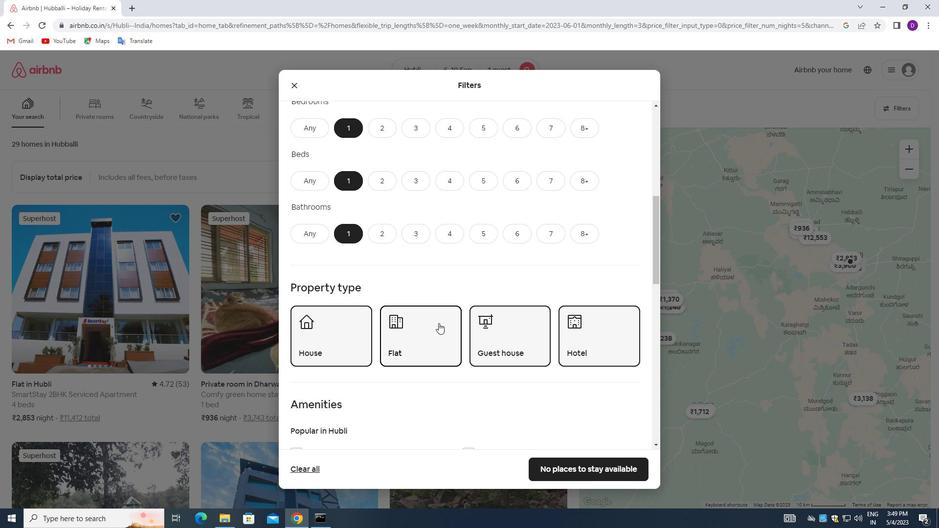 
Action: Mouse scrolled (441, 324) with delta (0, 0)
Screenshot: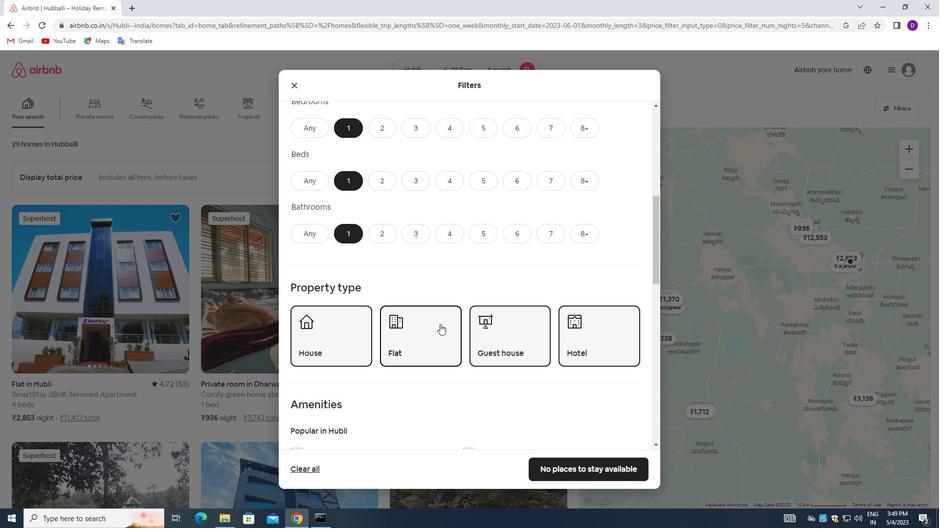 
Action: Mouse scrolled (441, 324) with delta (0, 0)
Screenshot: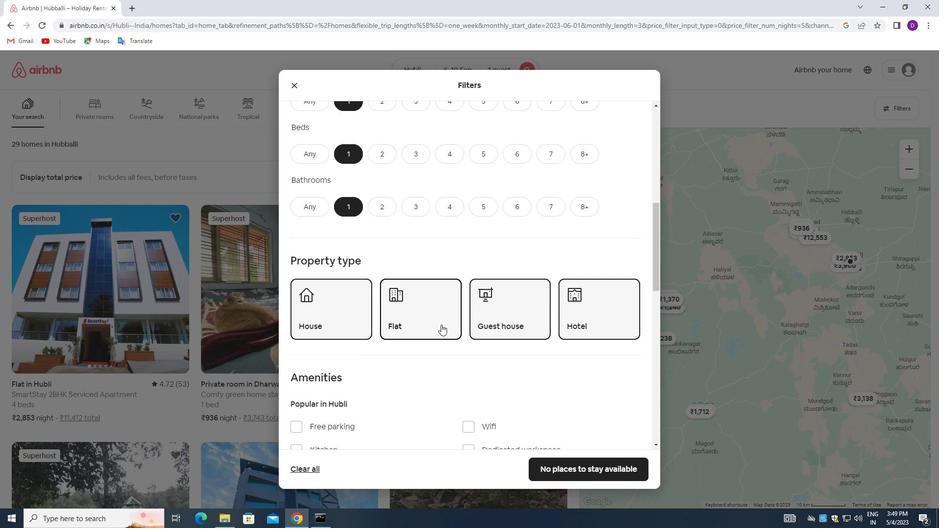 
Action: Mouse scrolled (441, 324) with delta (0, 0)
Screenshot: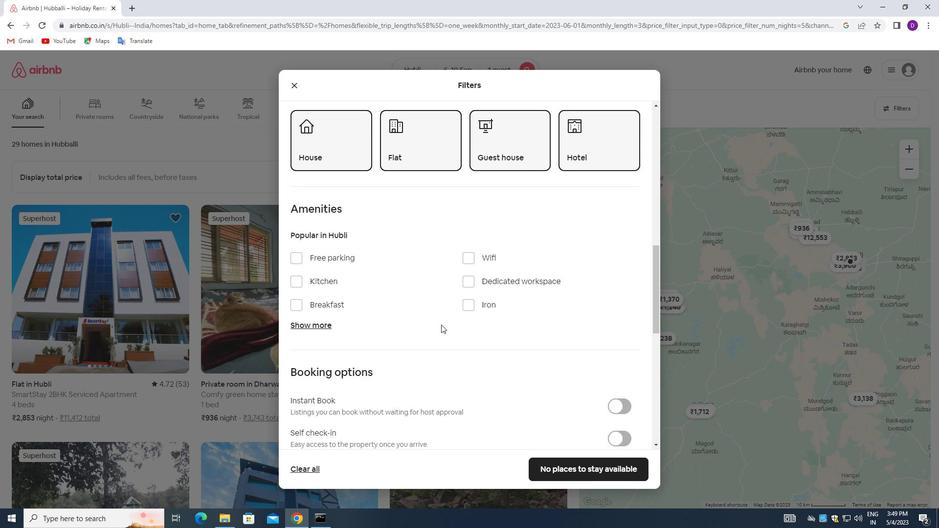 
Action: Mouse moved to (616, 391)
Screenshot: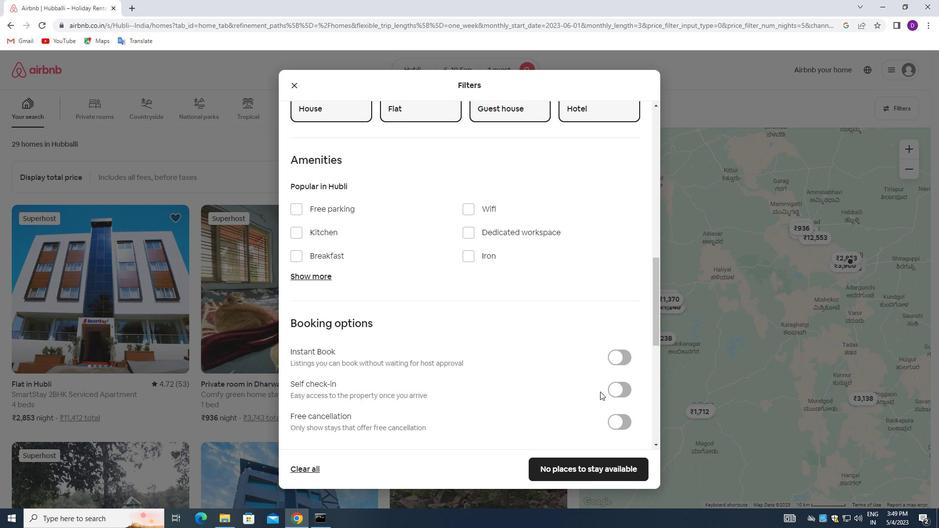 
Action: Mouse pressed left at (616, 391)
Screenshot: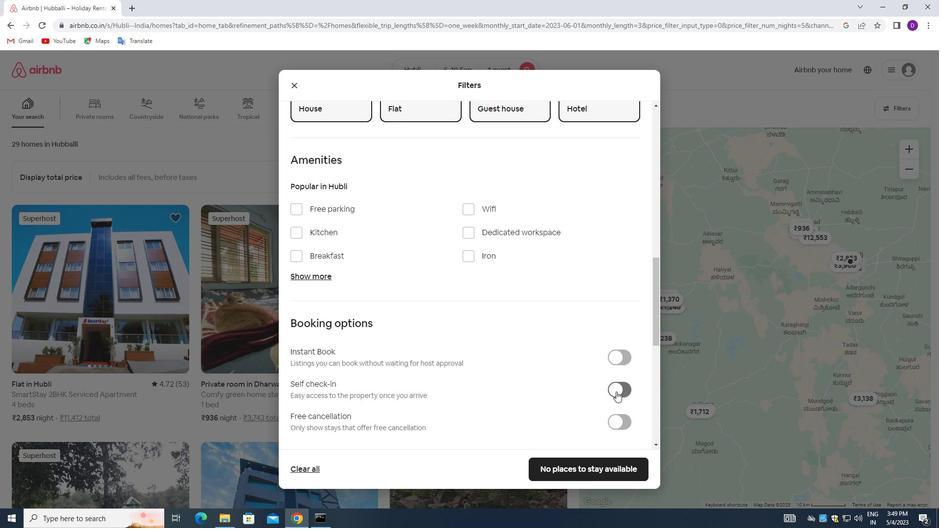 
Action: Mouse moved to (412, 384)
Screenshot: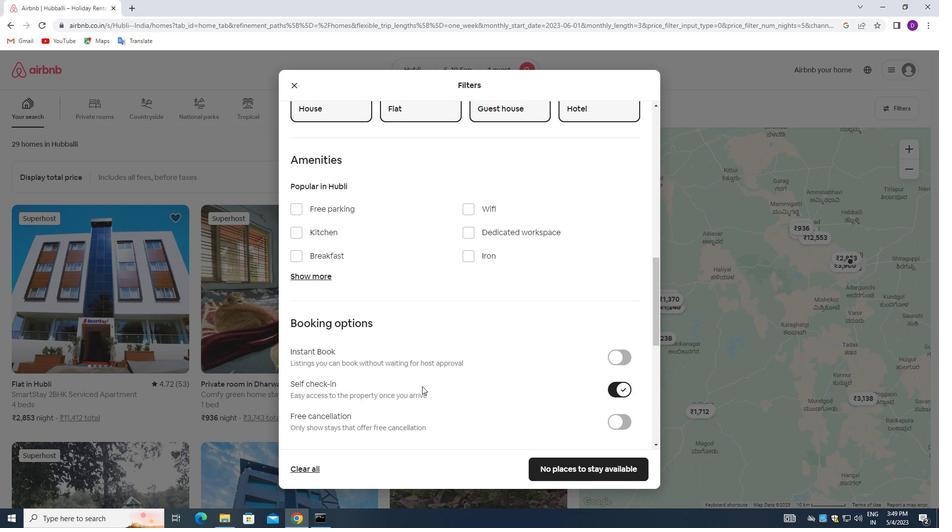 
Action: Mouse scrolled (412, 383) with delta (0, 0)
Screenshot: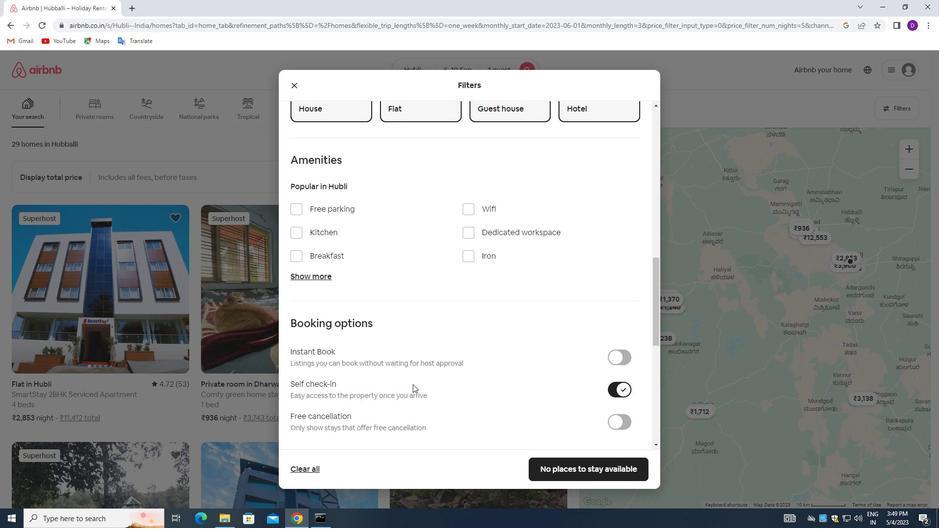
Action: Mouse moved to (415, 381)
Screenshot: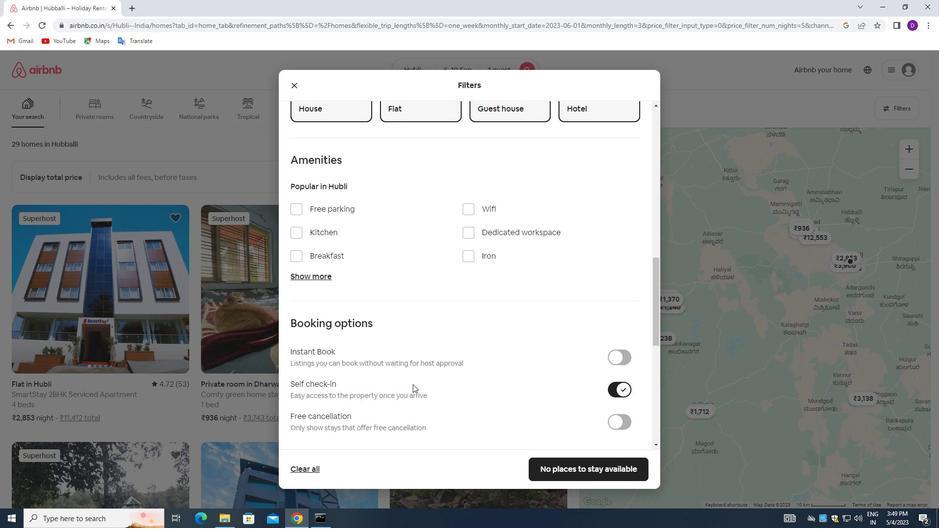 
Action: Mouse scrolled (415, 381) with delta (0, 0)
Screenshot: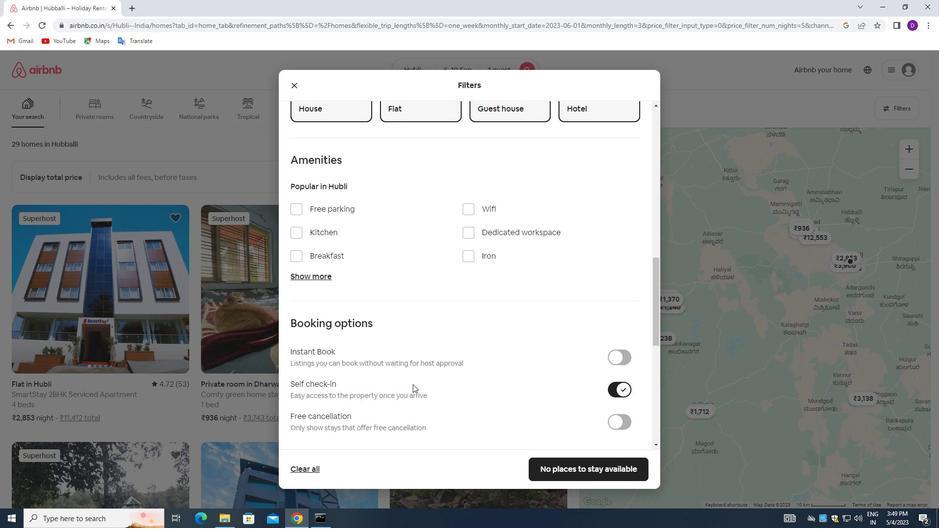 
Action: Mouse moved to (429, 358)
Screenshot: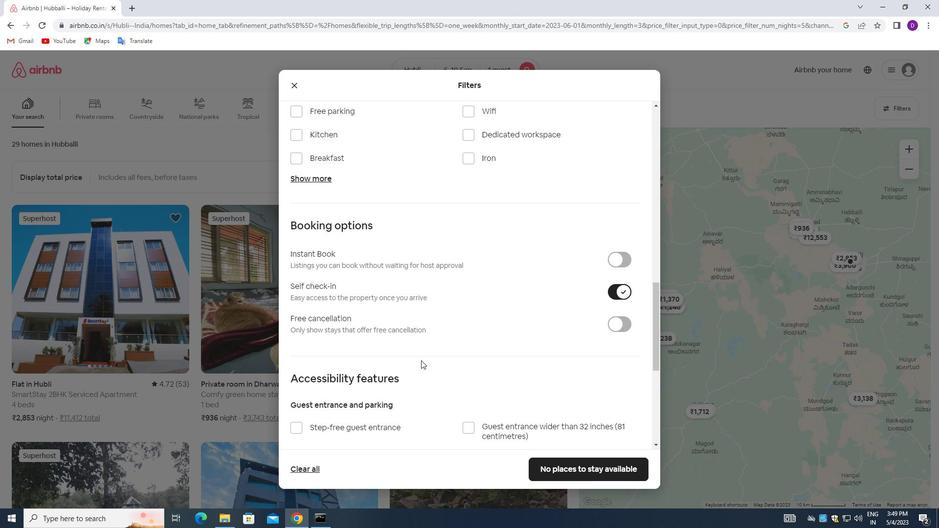
Action: Mouse scrolled (429, 358) with delta (0, 0)
Screenshot: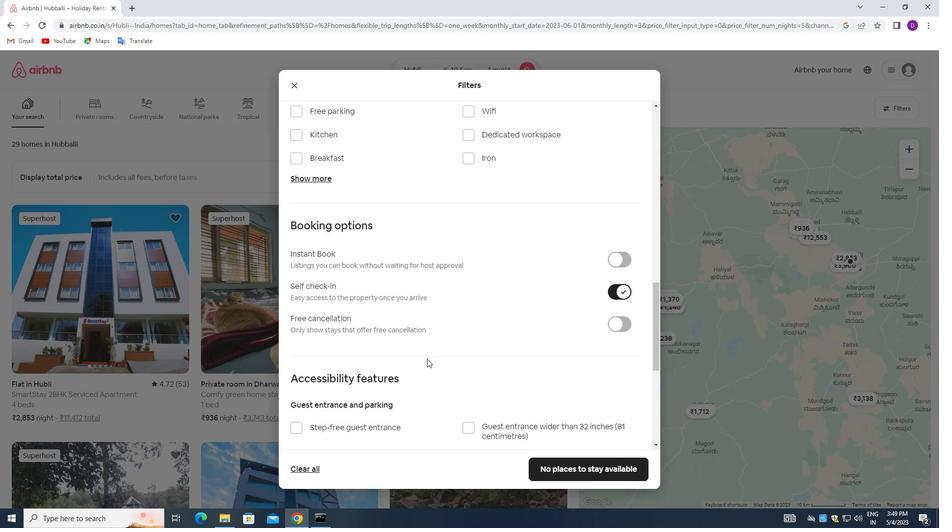 
Action: Mouse scrolled (429, 358) with delta (0, 0)
Screenshot: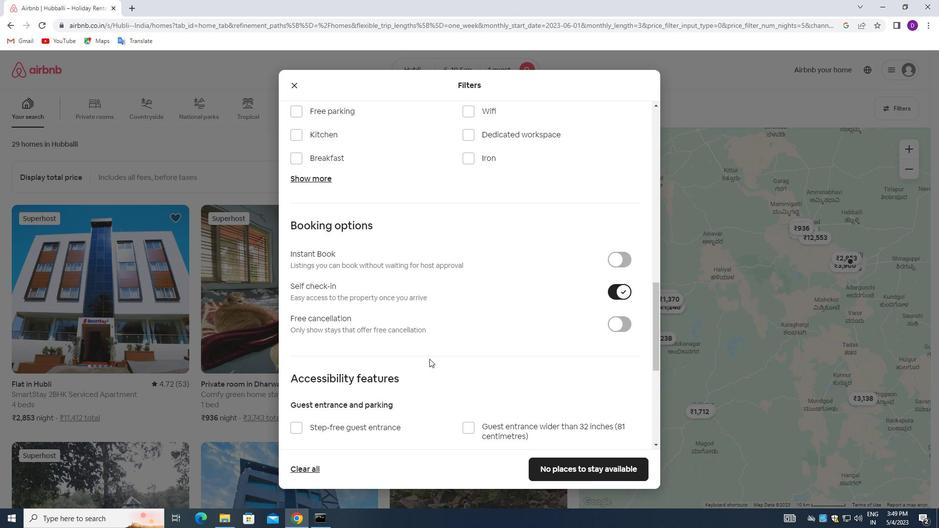 
Action: Mouse moved to (429, 358)
Screenshot: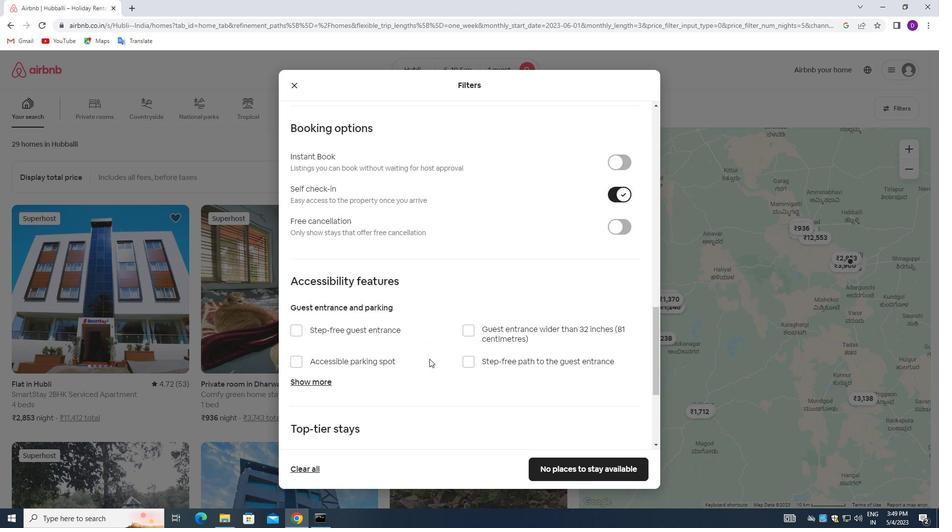 
Action: Mouse scrolled (429, 358) with delta (0, 0)
Screenshot: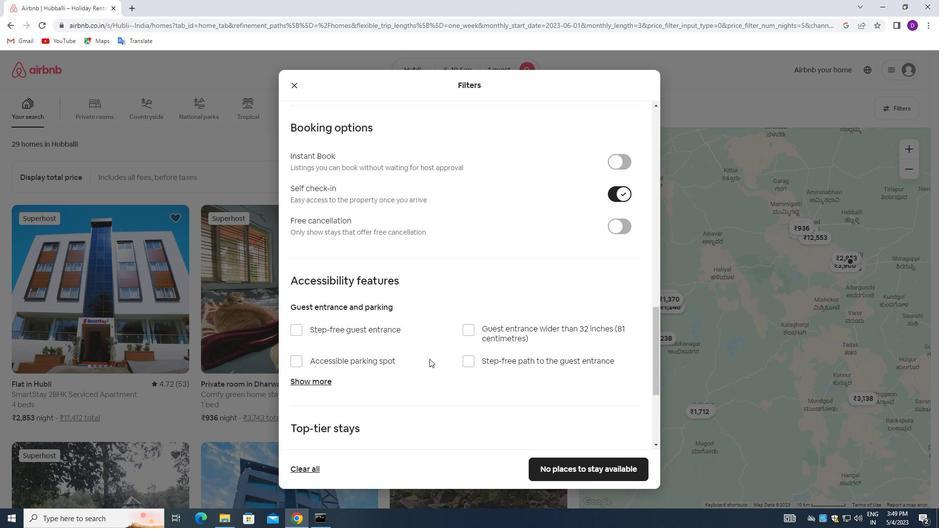 
Action: Mouse scrolled (429, 358) with delta (0, 0)
Screenshot: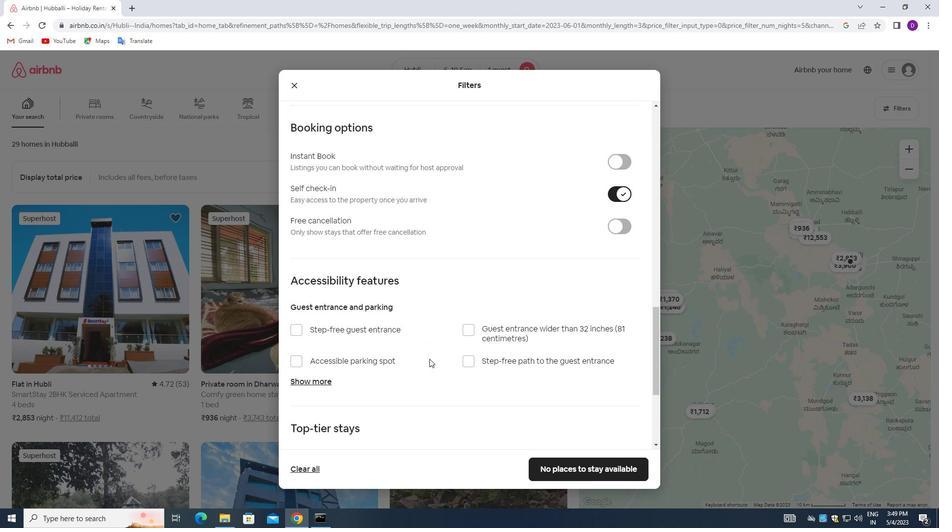 
Action: Mouse scrolled (429, 358) with delta (0, 0)
Screenshot: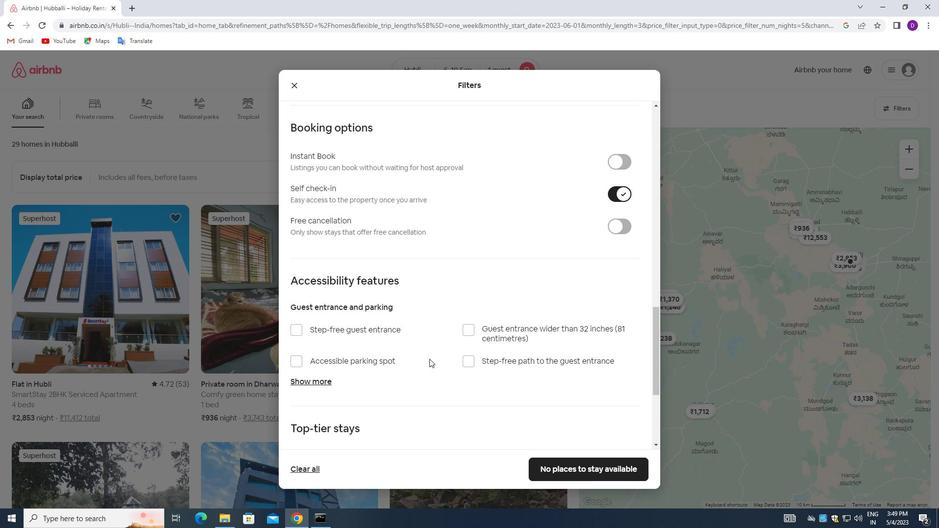 
Action: Mouse moved to (433, 359)
Screenshot: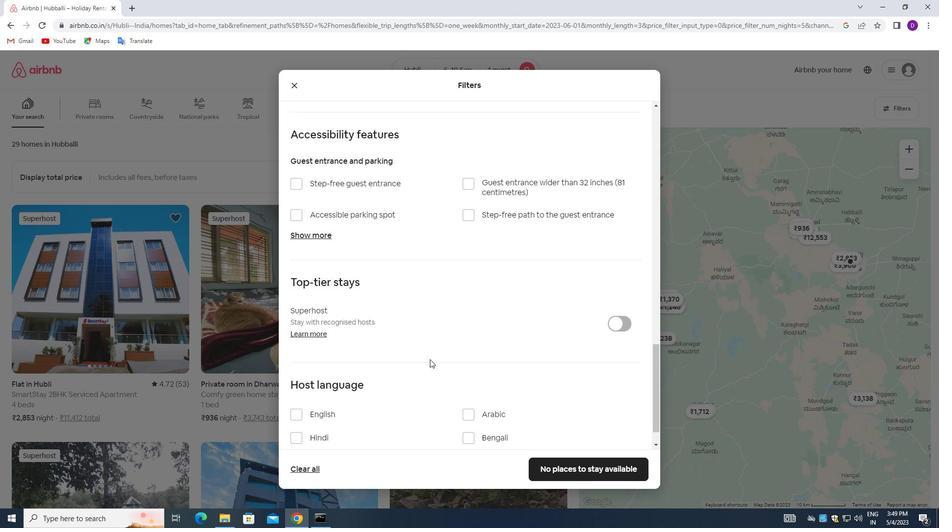 
Action: Mouse scrolled (433, 358) with delta (0, 0)
Screenshot: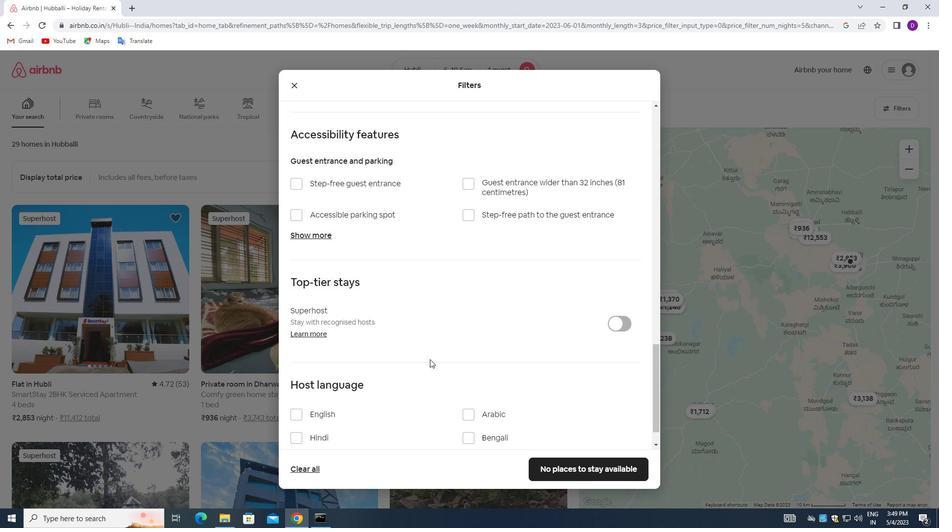 
Action: Mouse moved to (433, 360)
Screenshot: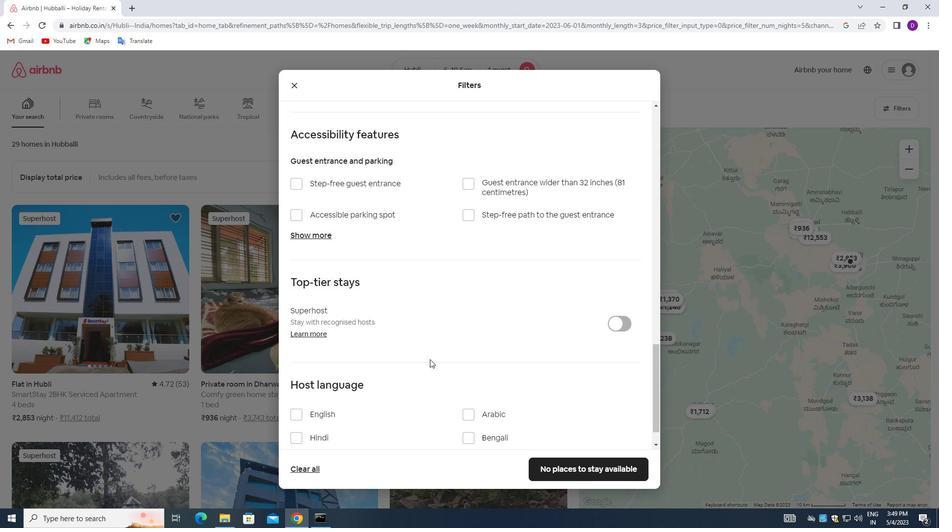 
Action: Mouse scrolled (433, 359) with delta (0, 0)
Screenshot: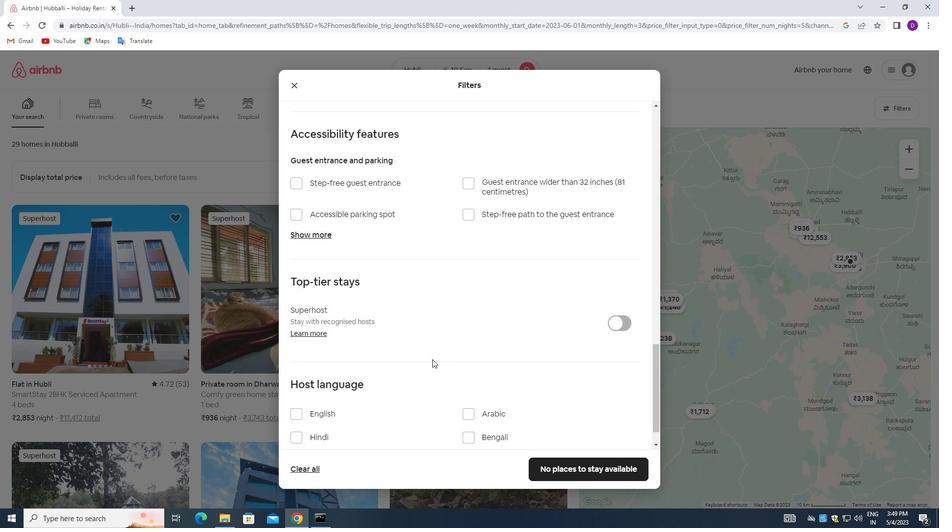 
Action: Mouse moved to (433, 360)
Screenshot: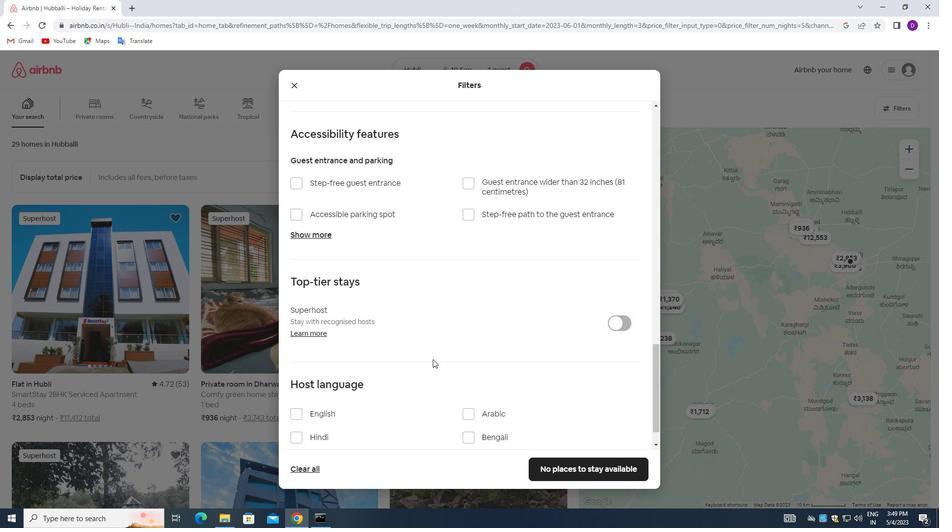 
Action: Mouse scrolled (433, 360) with delta (0, 0)
Screenshot: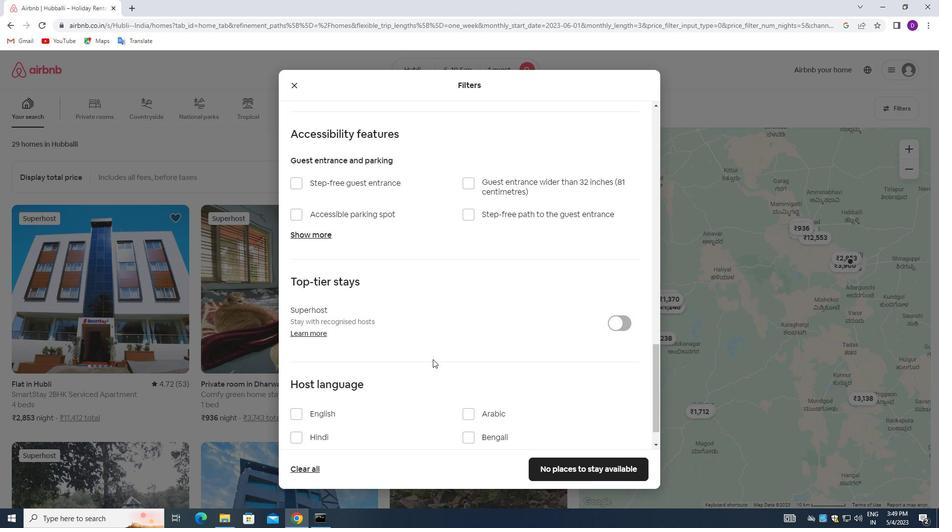 
Action: Mouse moved to (295, 380)
Screenshot: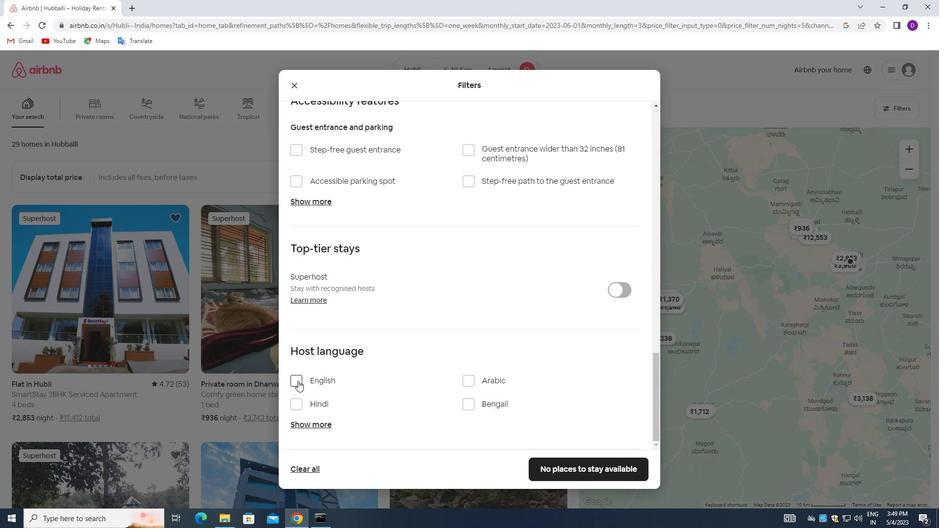 
Action: Mouse pressed left at (295, 380)
Screenshot: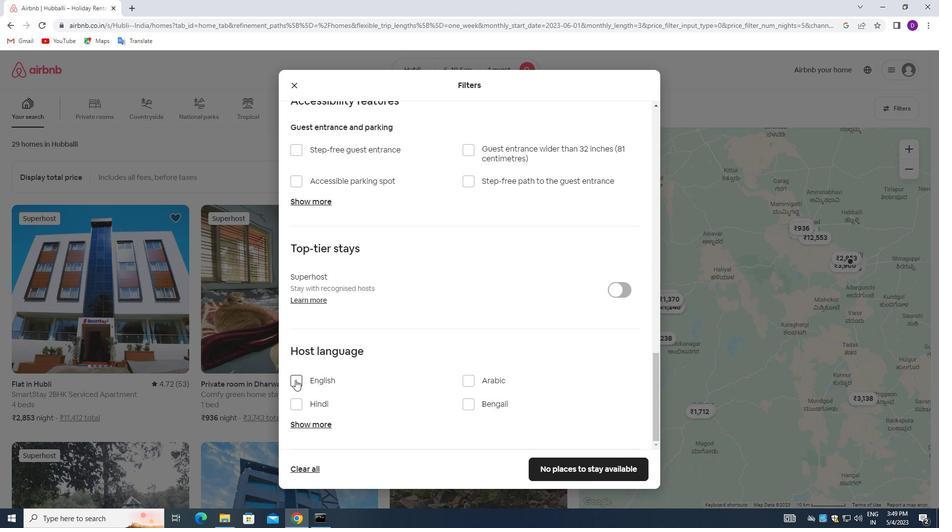 
Action: Mouse moved to (533, 465)
Screenshot: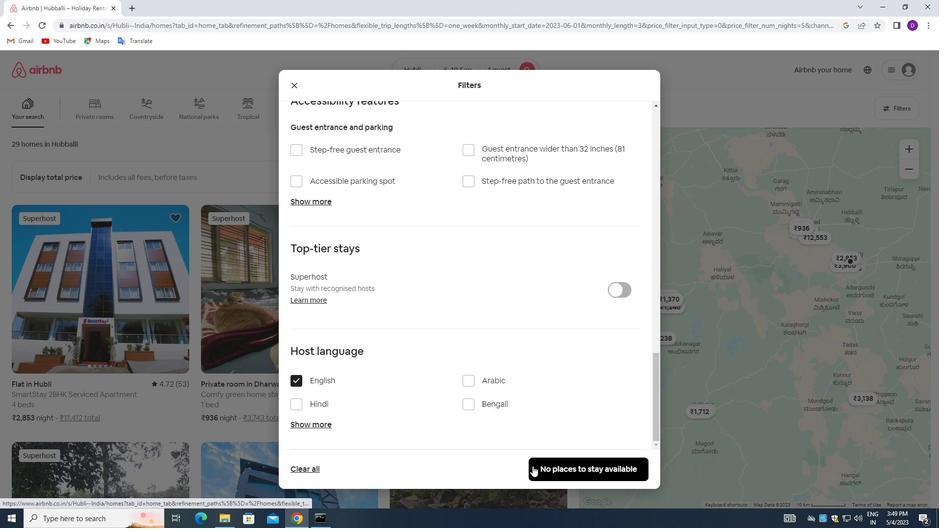 
Action: Mouse pressed left at (533, 465)
Screenshot: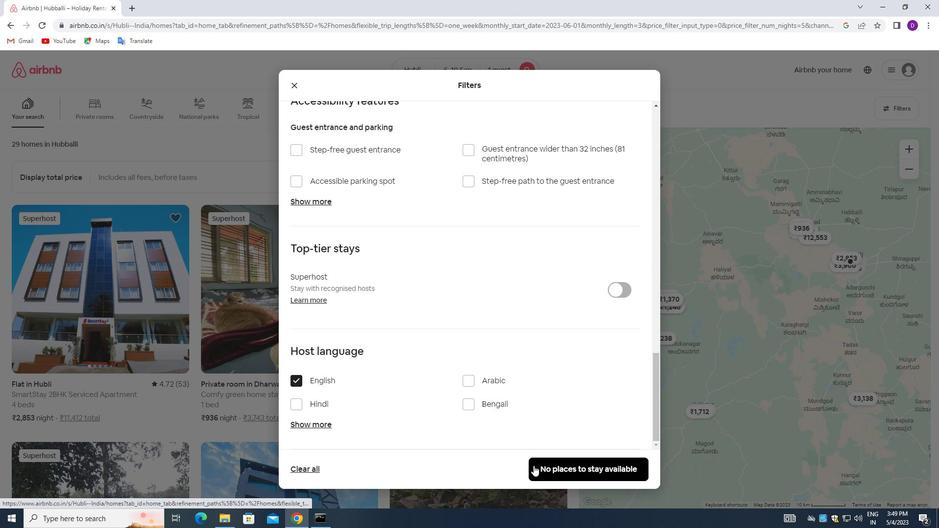 
Action: Mouse moved to (516, 342)
Screenshot: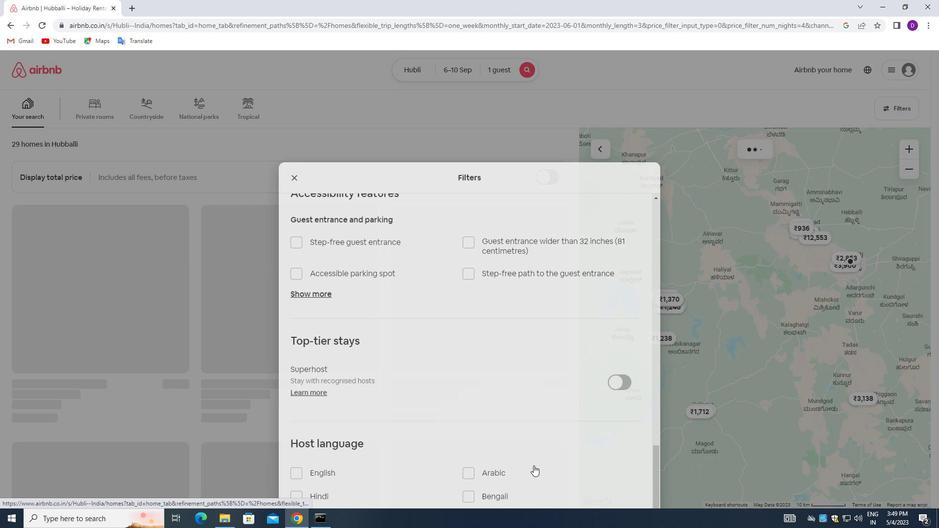 
